 Task: Look for space in Monrovia, United States from 6th September, 2023 to 15th September, 2023 for 6 adults in price range Rs.8000 to Rs.12000. Place can be entire place or private room with 6 bedrooms having 6 beds and 6 bathrooms. Property type can be house, flat, guest house. Amenities needed are: wifi, TV, free parkinig on premises, gym, breakfast. Booking option can be shelf check-in. Required host language is English.
Action: Mouse moved to (401, 110)
Screenshot: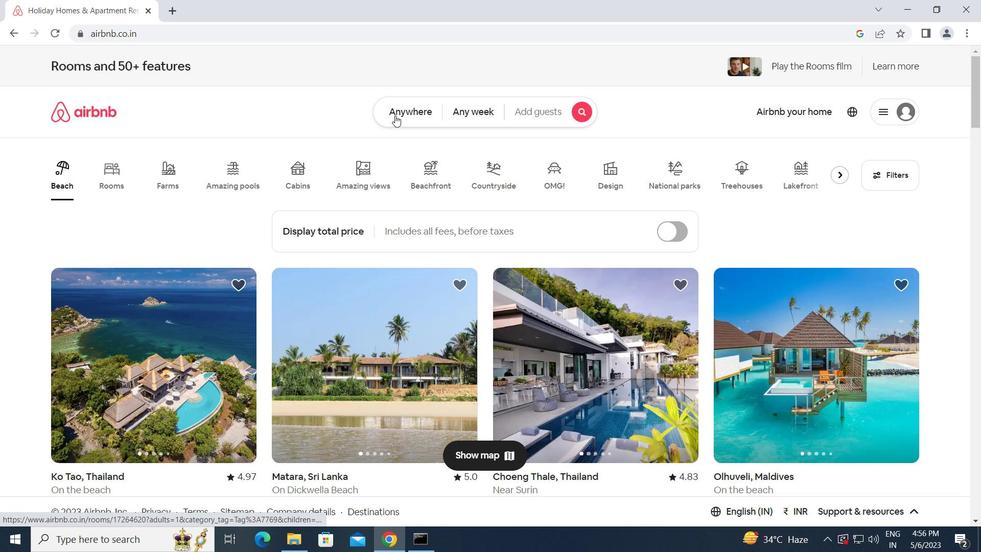 
Action: Mouse pressed left at (401, 110)
Screenshot: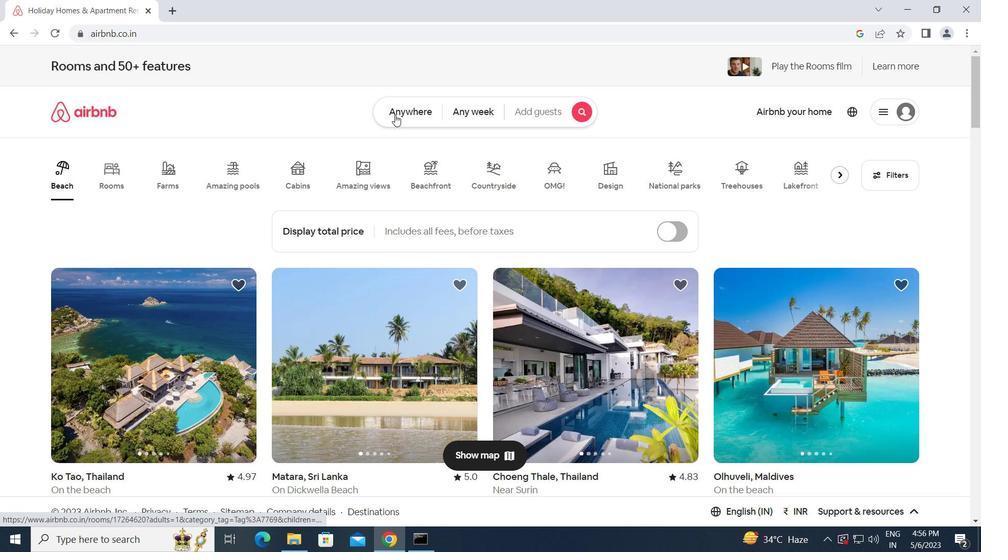 
Action: Mouse moved to (300, 158)
Screenshot: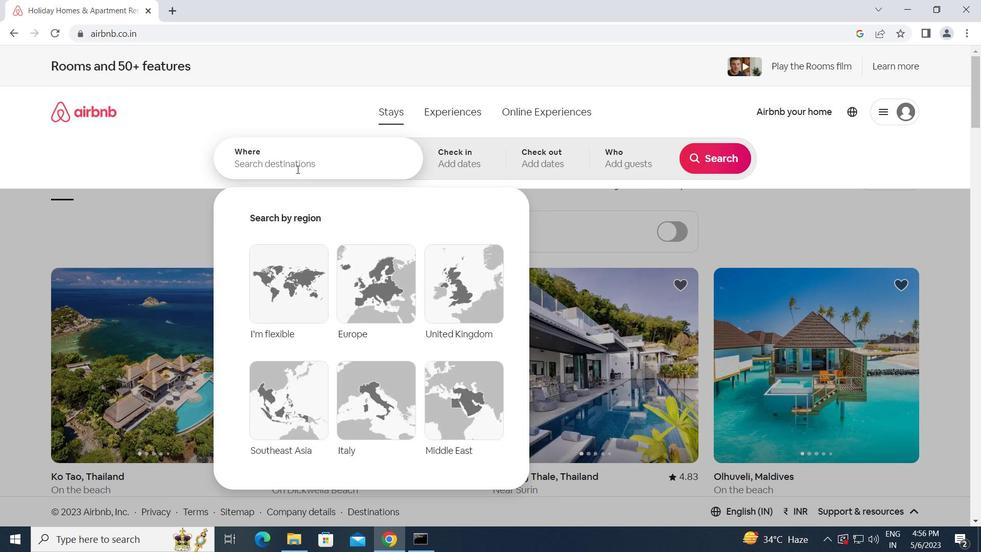 
Action: Mouse pressed left at (300, 158)
Screenshot: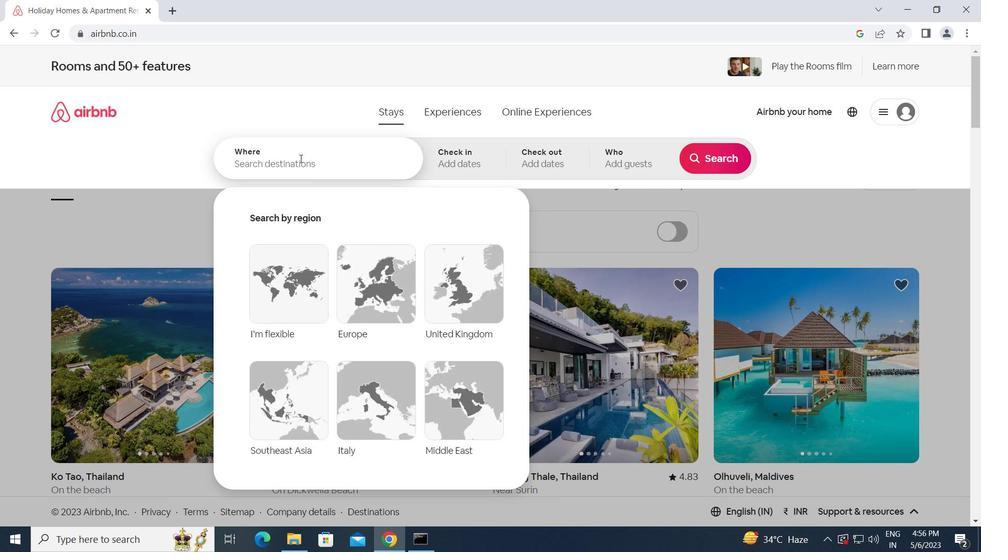 
Action: Key pressed m<Key.caps_lock>onrovia,<Key.space><Key.caps_lock>u<Key.caps_lock>nited
Screenshot: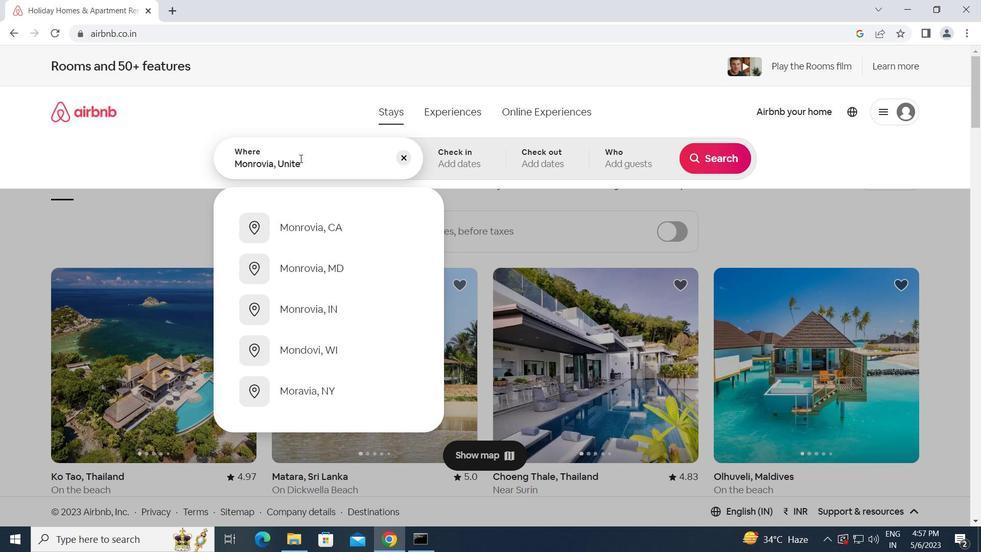 
Action: Mouse moved to (456, 98)
Screenshot: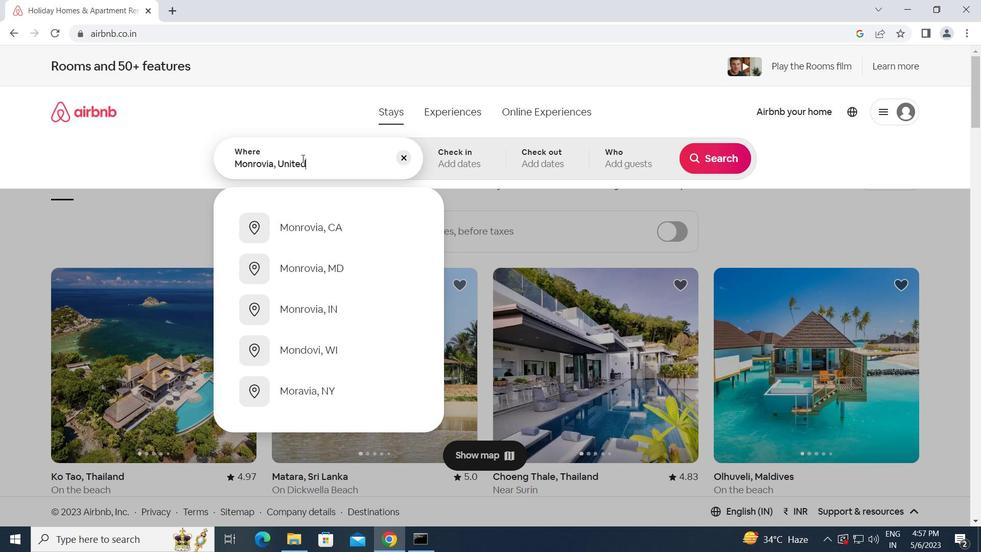 
Action: Key pressed <Key.space><Key.caps_lock>s<Key.caps_lock>tates<Key.enter>
Screenshot: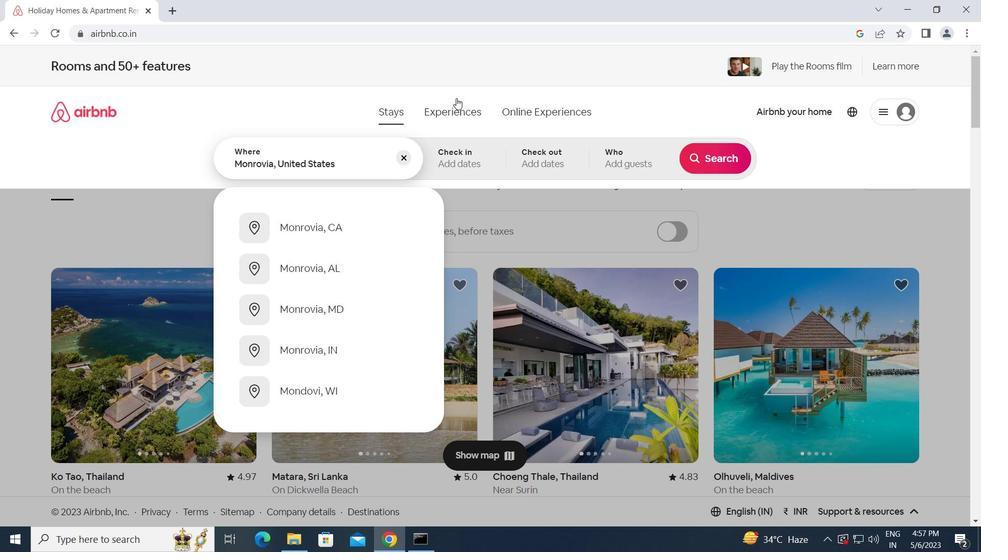 
Action: Mouse moved to (704, 256)
Screenshot: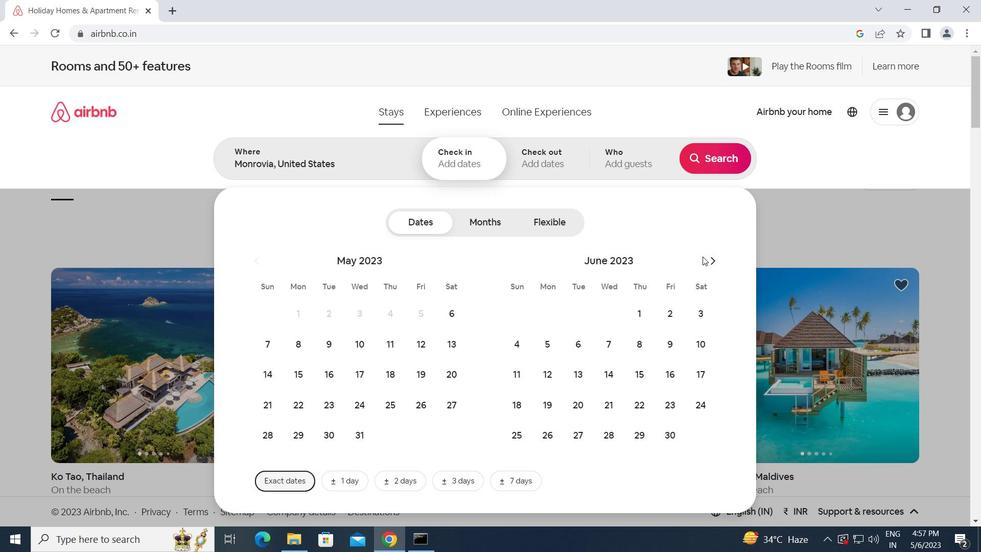 
Action: Mouse pressed left at (704, 256)
Screenshot: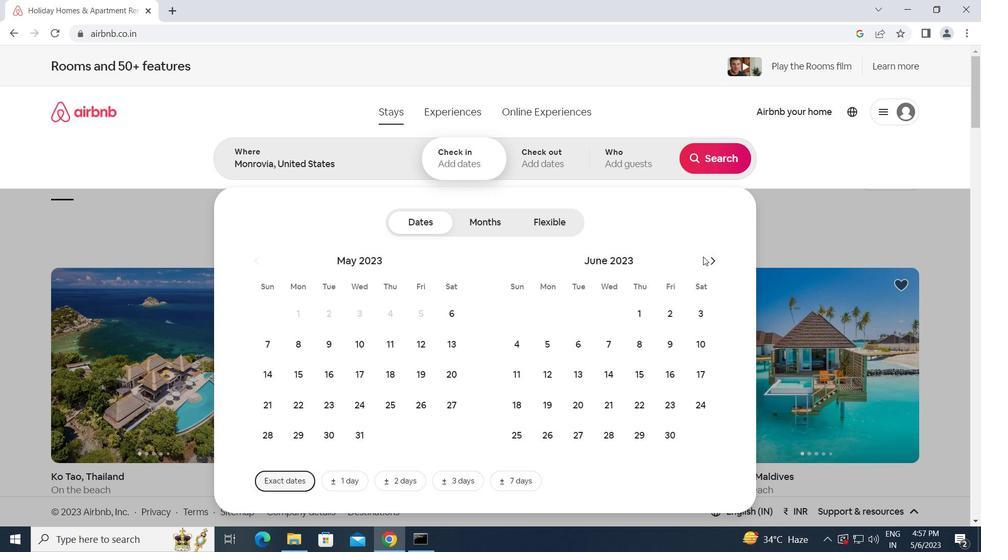 
Action: Mouse pressed left at (704, 256)
Screenshot: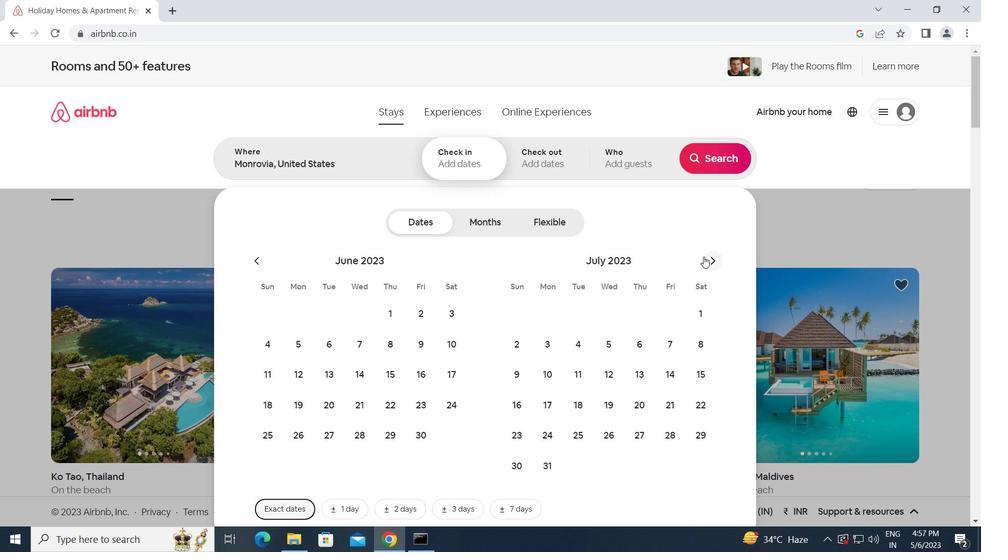 
Action: Mouse pressed left at (704, 256)
Screenshot: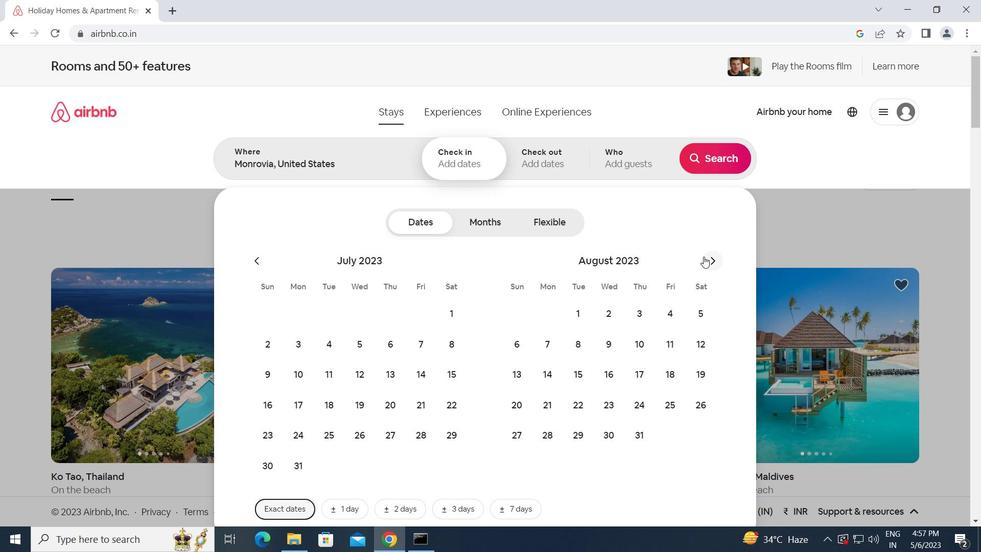 
Action: Mouse moved to (611, 342)
Screenshot: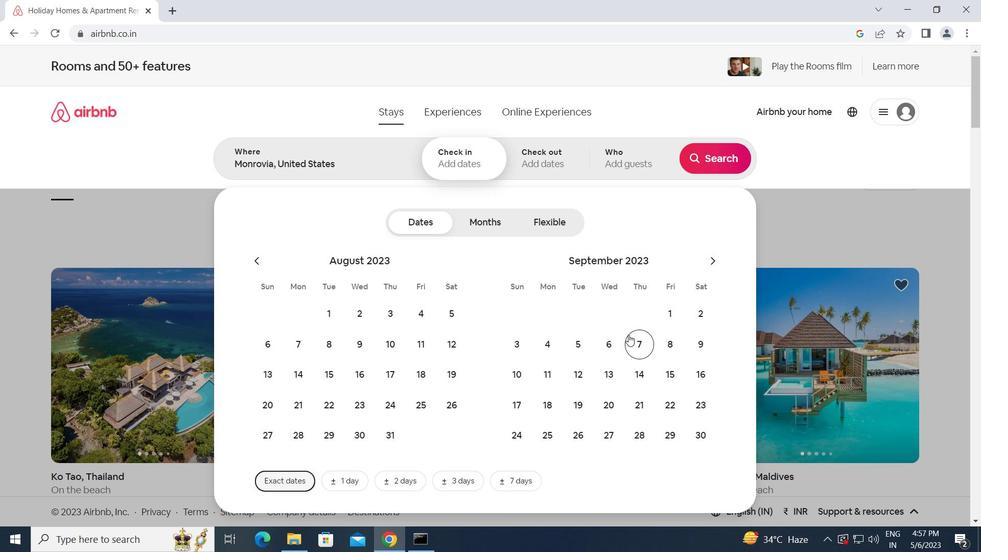 
Action: Mouse pressed left at (611, 342)
Screenshot: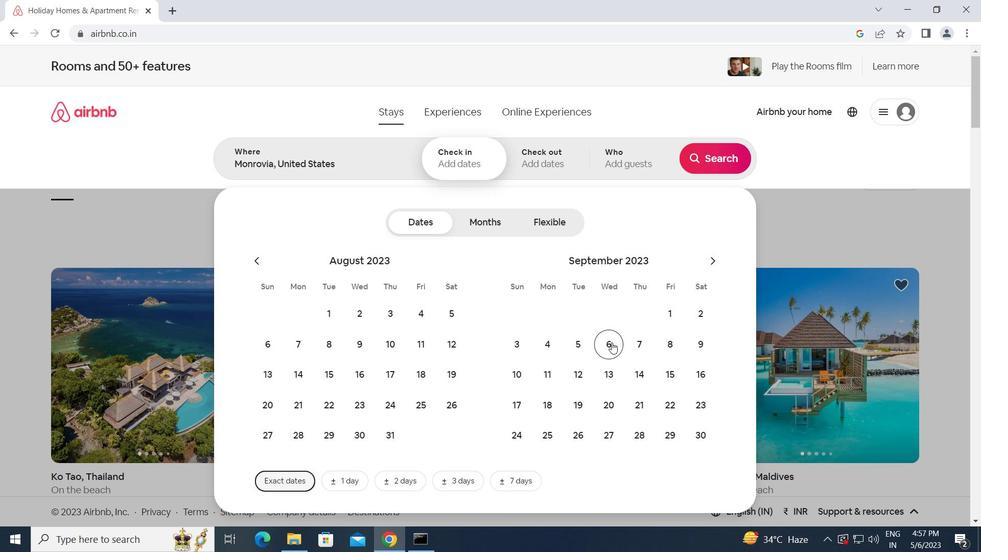 
Action: Mouse moved to (676, 374)
Screenshot: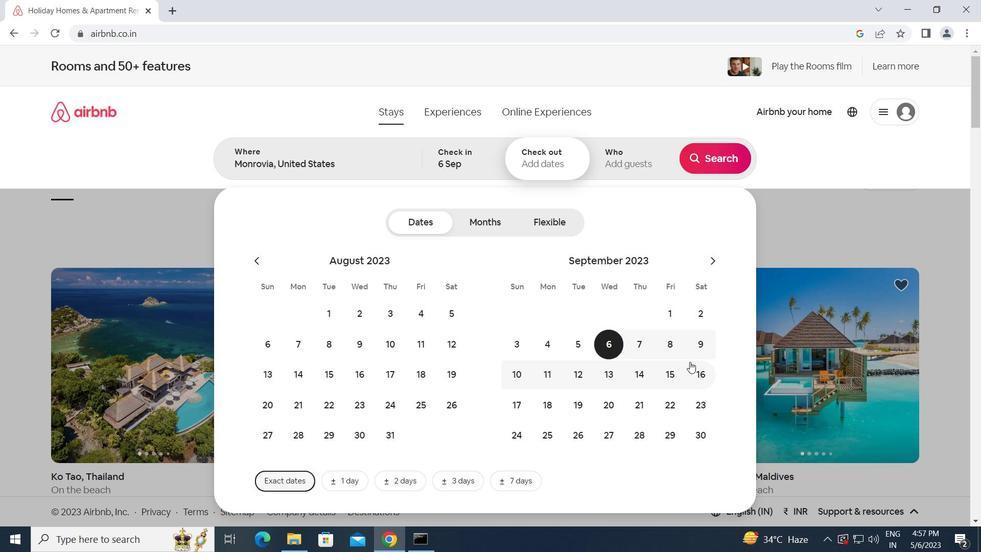 
Action: Mouse pressed left at (676, 374)
Screenshot: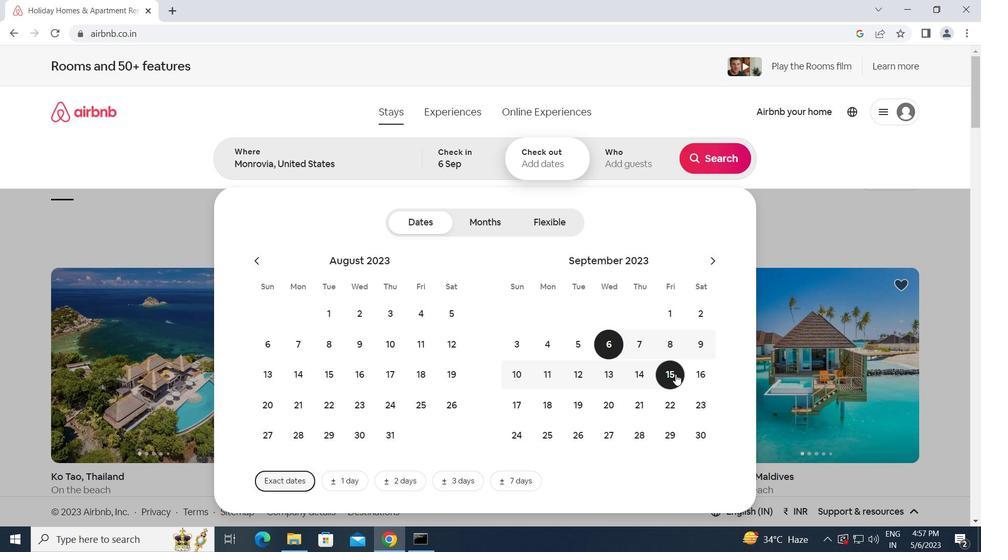 
Action: Mouse moved to (626, 153)
Screenshot: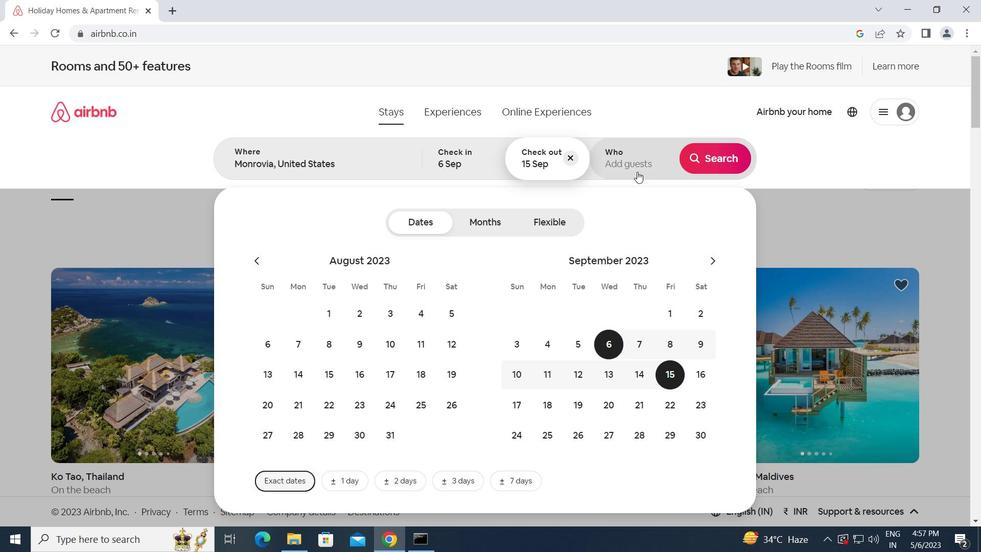 
Action: Mouse pressed left at (626, 153)
Screenshot: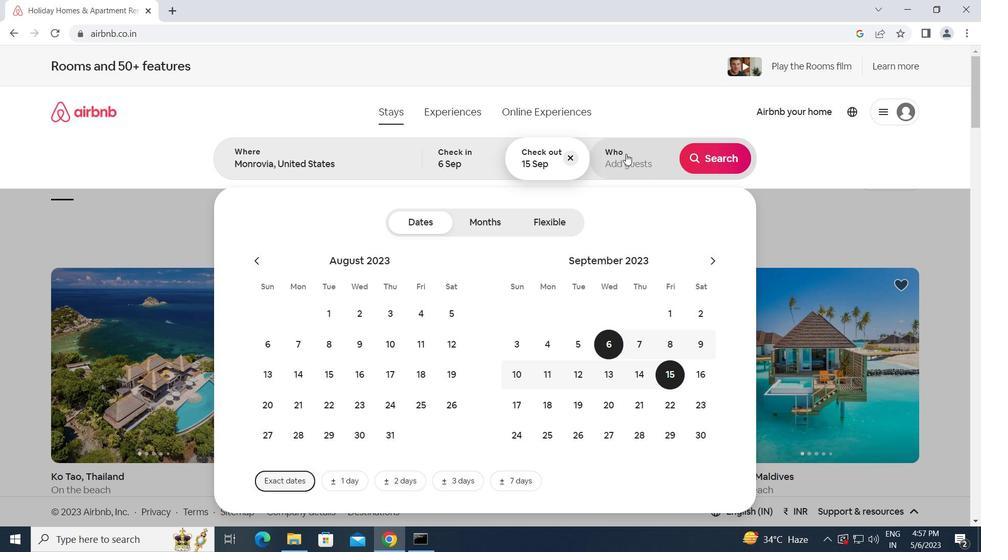 
Action: Mouse moved to (722, 223)
Screenshot: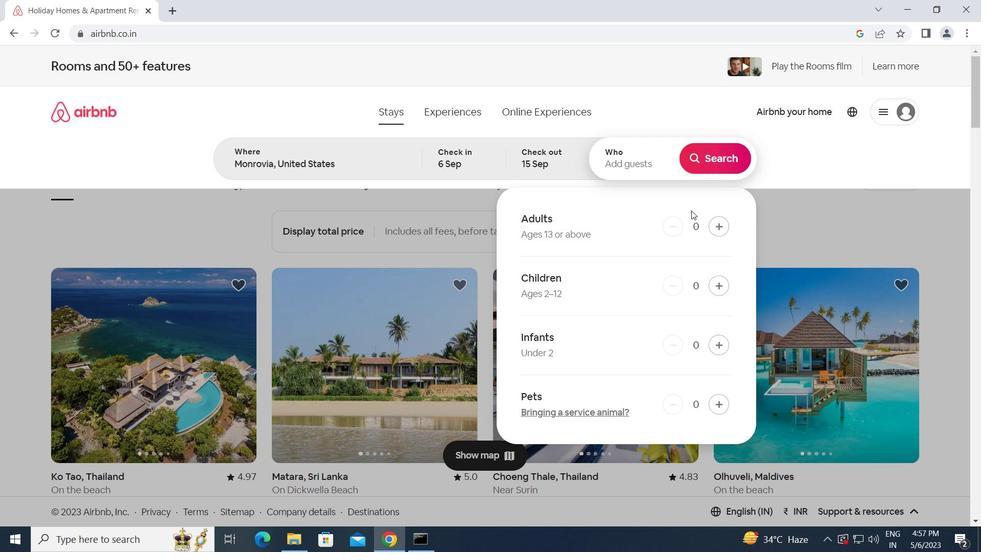 
Action: Mouse pressed left at (722, 223)
Screenshot: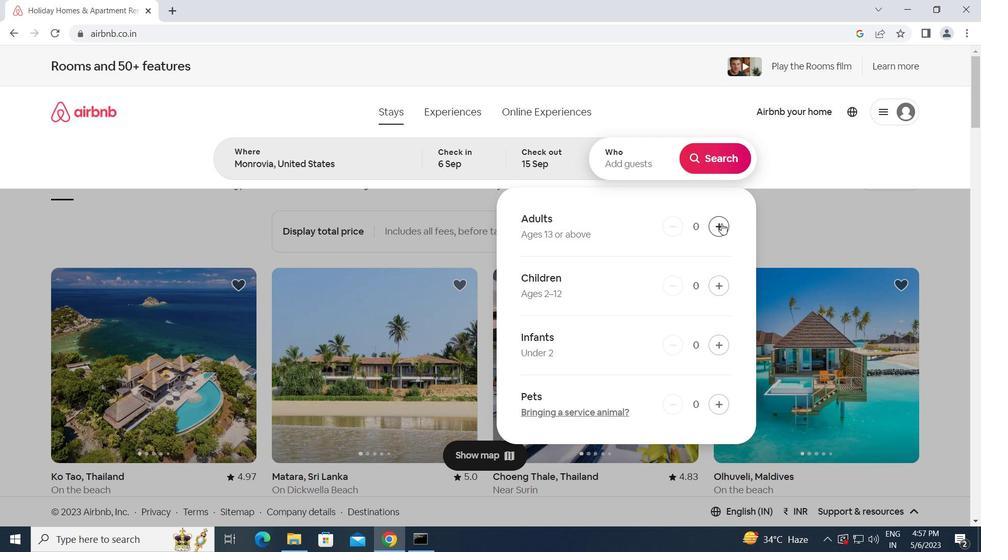 
Action: Mouse pressed left at (722, 223)
Screenshot: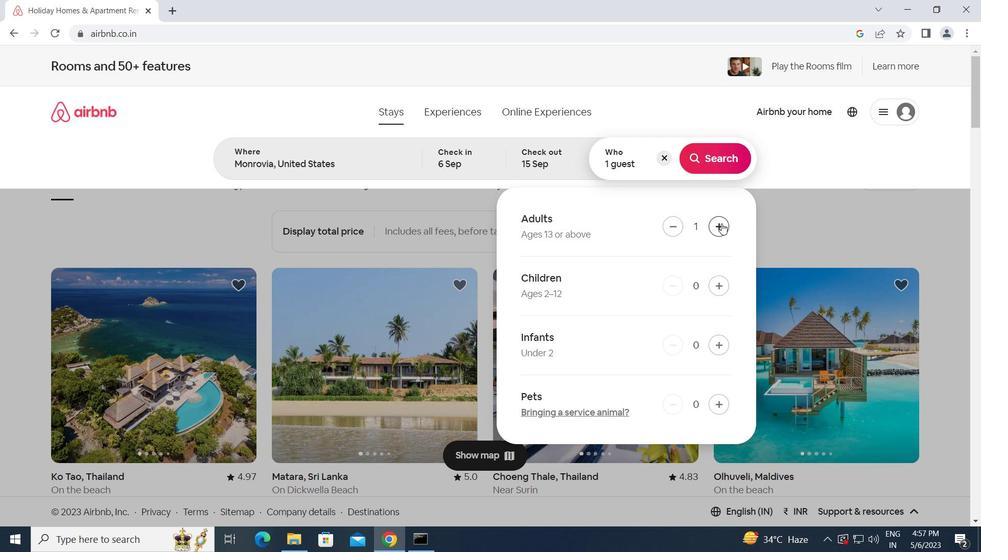 
Action: Mouse pressed left at (722, 223)
Screenshot: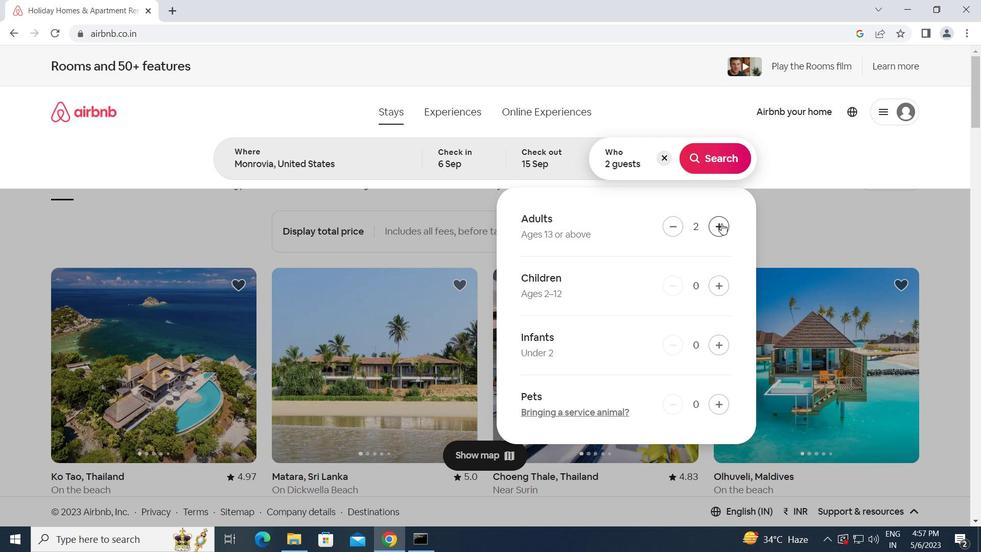 
Action: Mouse pressed left at (722, 223)
Screenshot: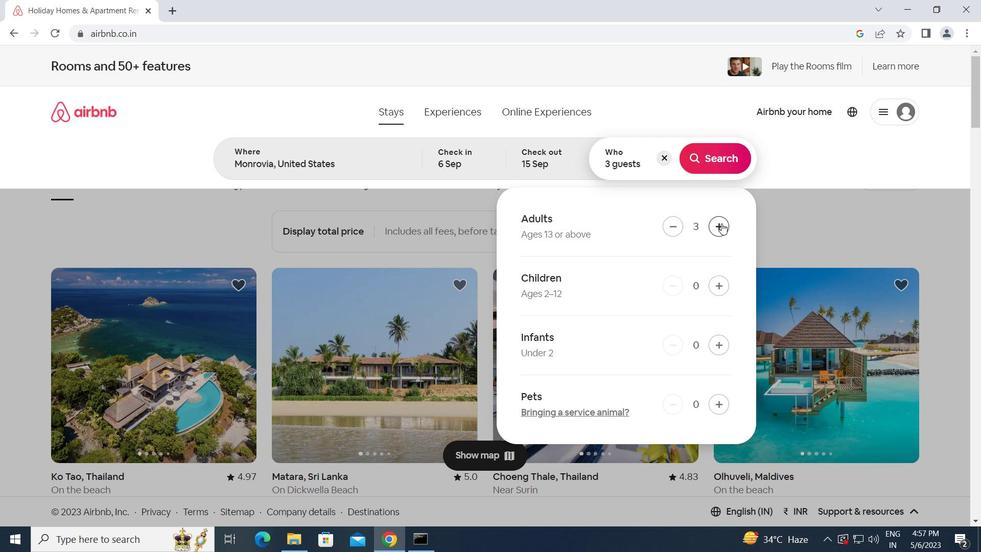 
Action: Mouse pressed left at (722, 223)
Screenshot: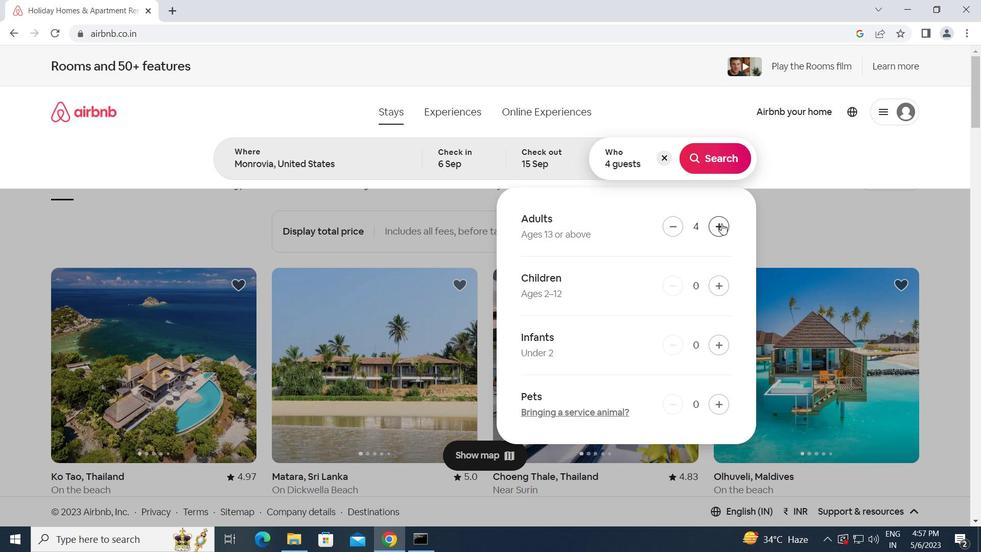 
Action: Mouse pressed left at (722, 223)
Screenshot: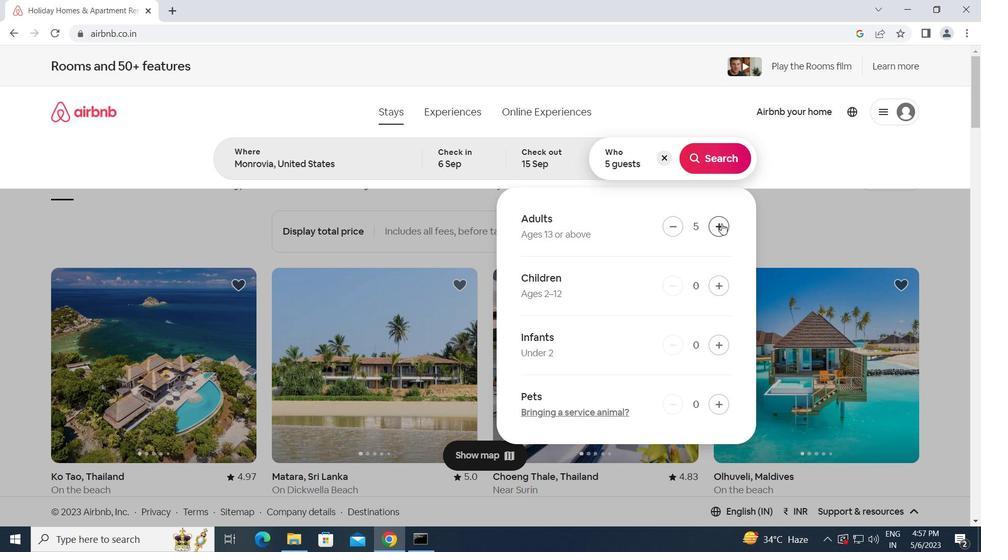 
Action: Mouse moved to (711, 154)
Screenshot: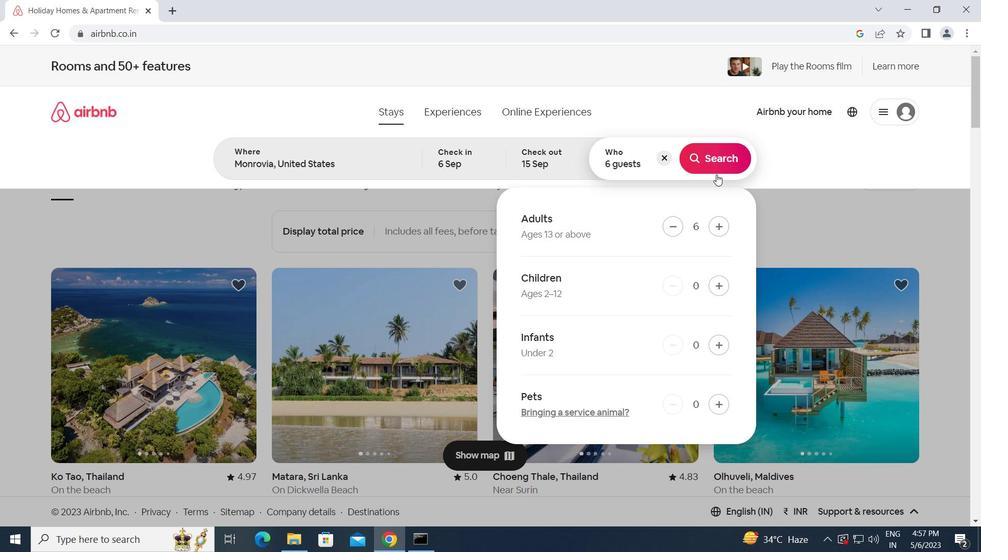 
Action: Mouse pressed left at (711, 154)
Screenshot: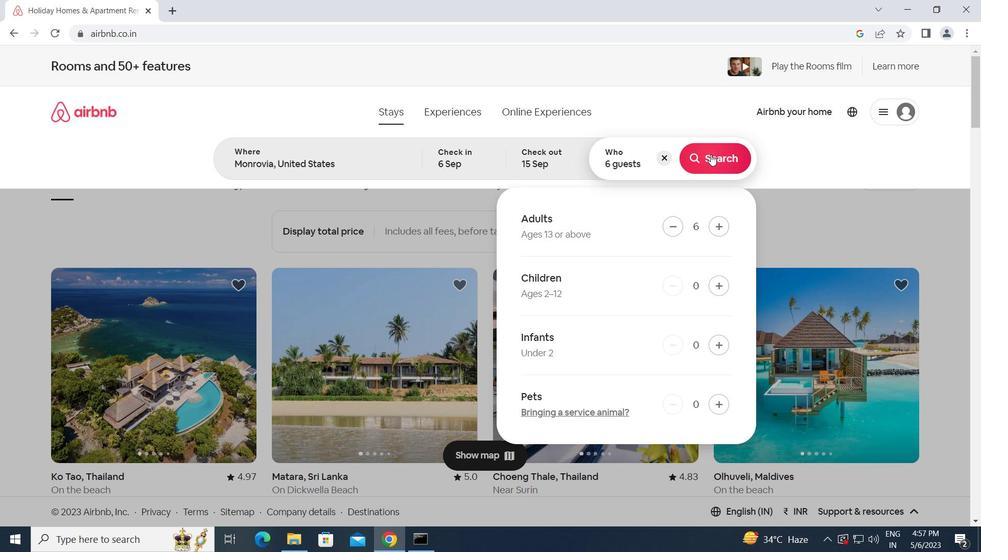 
Action: Mouse moved to (930, 116)
Screenshot: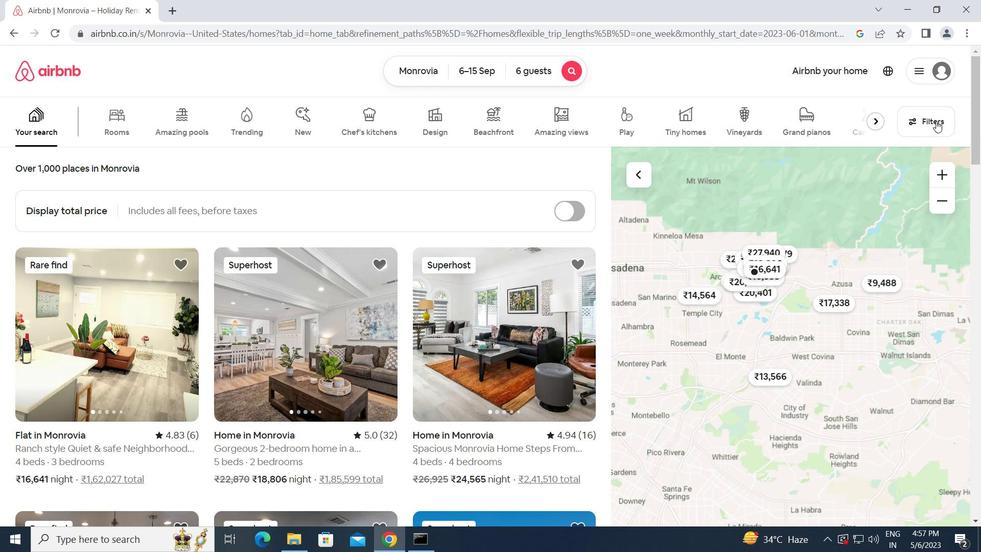 
Action: Mouse pressed left at (930, 116)
Screenshot: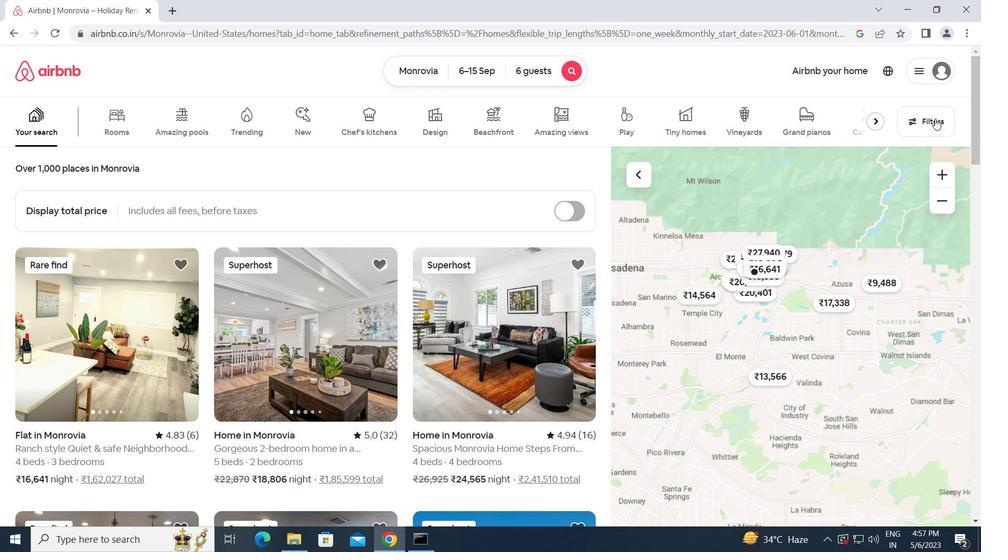 
Action: Mouse moved to (268, 381)
Screenshot: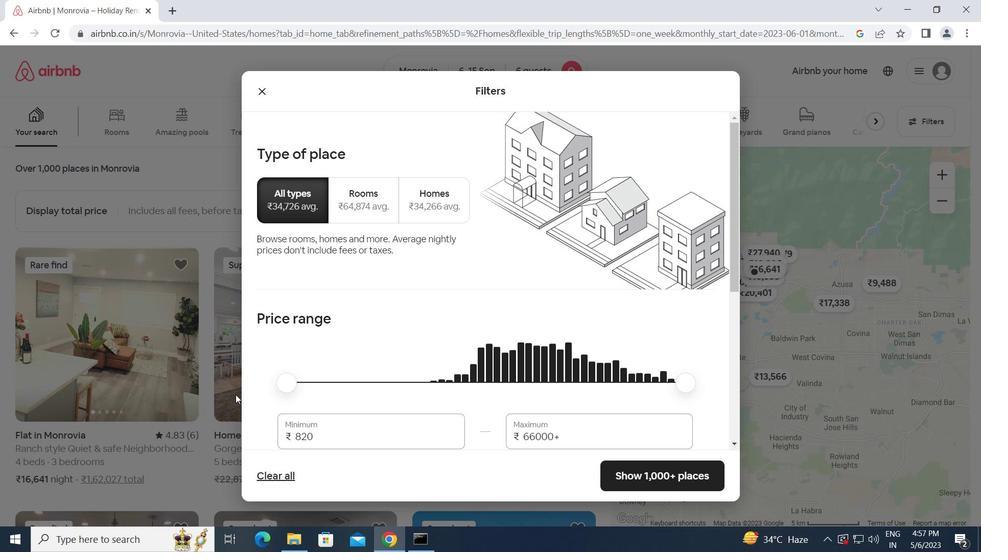 
Action: Mouse scrolled (268, 380) with delta (0, 0)
Screenshot: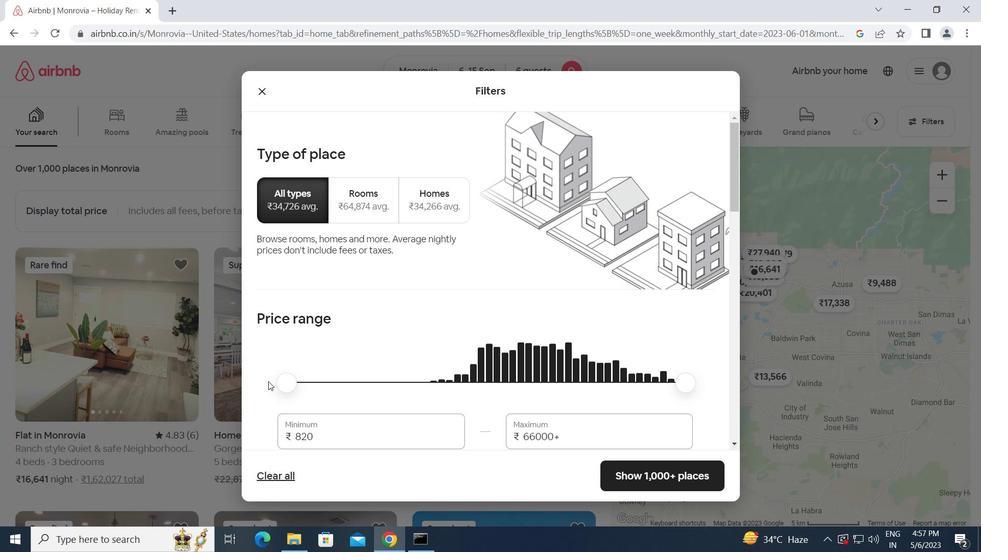 
Action: Mouse moved to (325, 375)
Screenshot: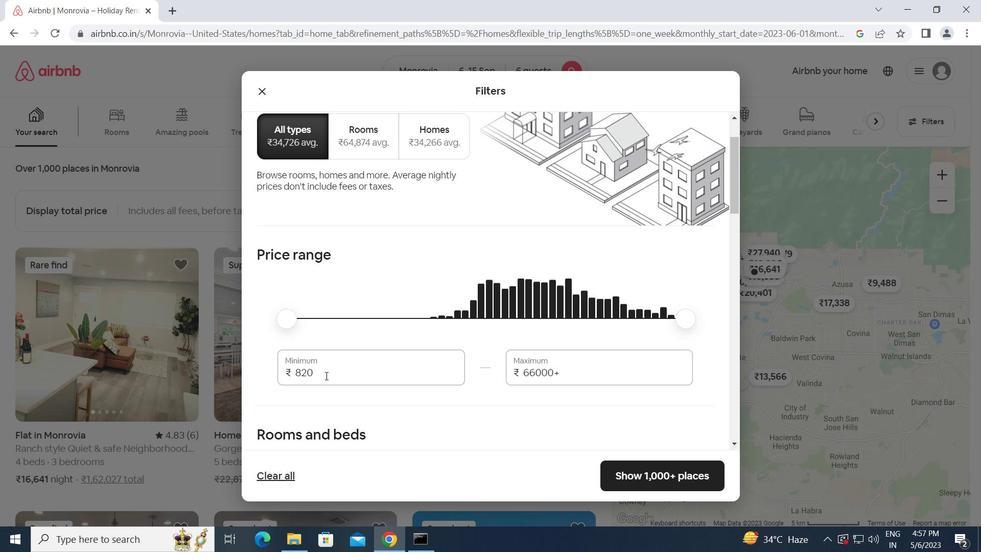 
Action: Mouse pressed left at (325, 375)
Screenshot: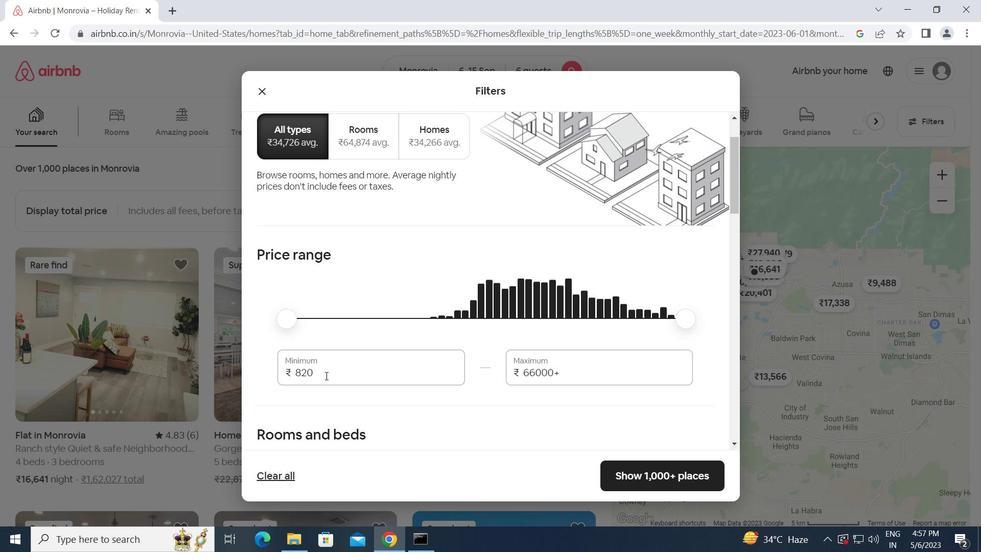 
Action: Mouse moved to (288, 377)
Screenshot: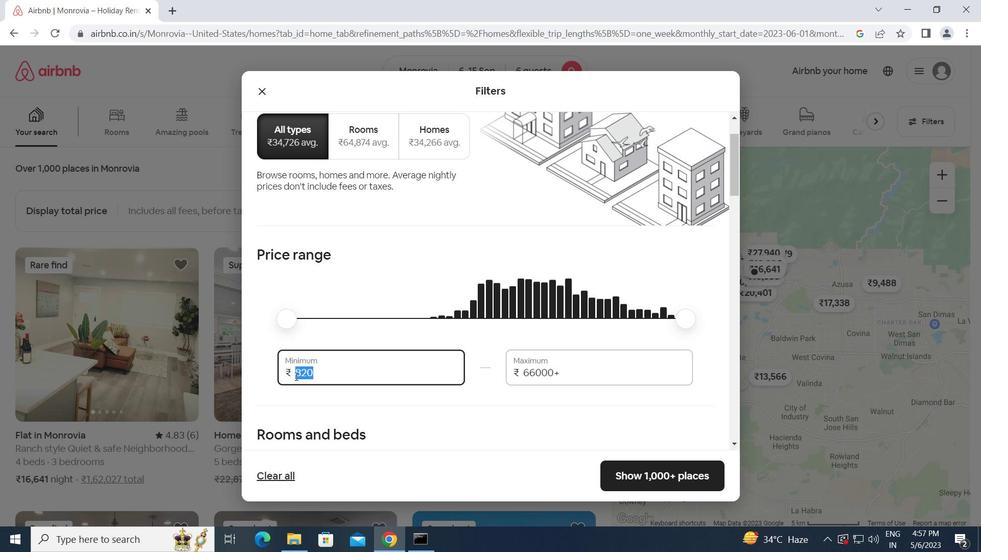 
Action: Key pressed 80
Screenshot: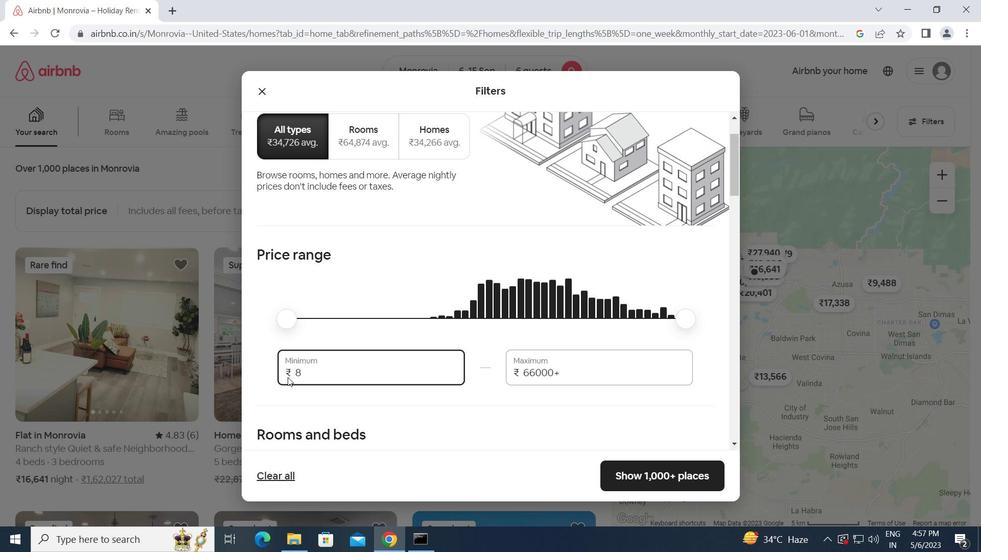 
Action: Mouse moved to (279, 406)
Screenshot: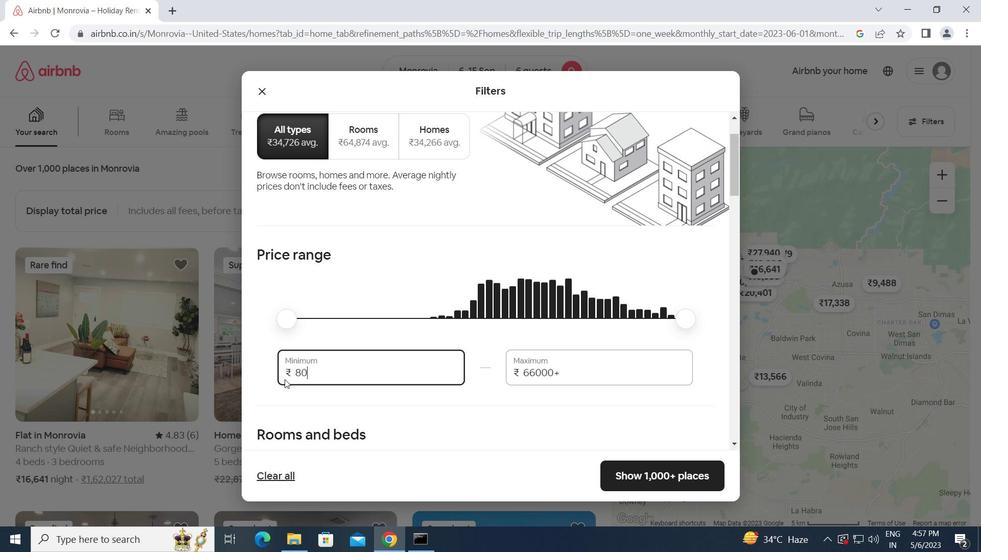 
Action: Key pressed 00<Key.tab>120
Screenshot: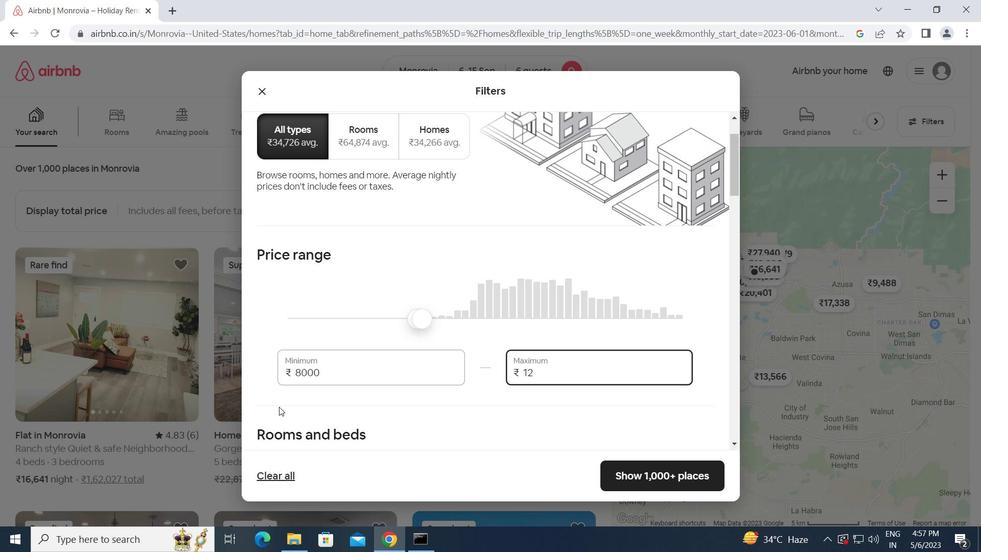 
Action: Mouse moved to (282, 407)
Screenshot: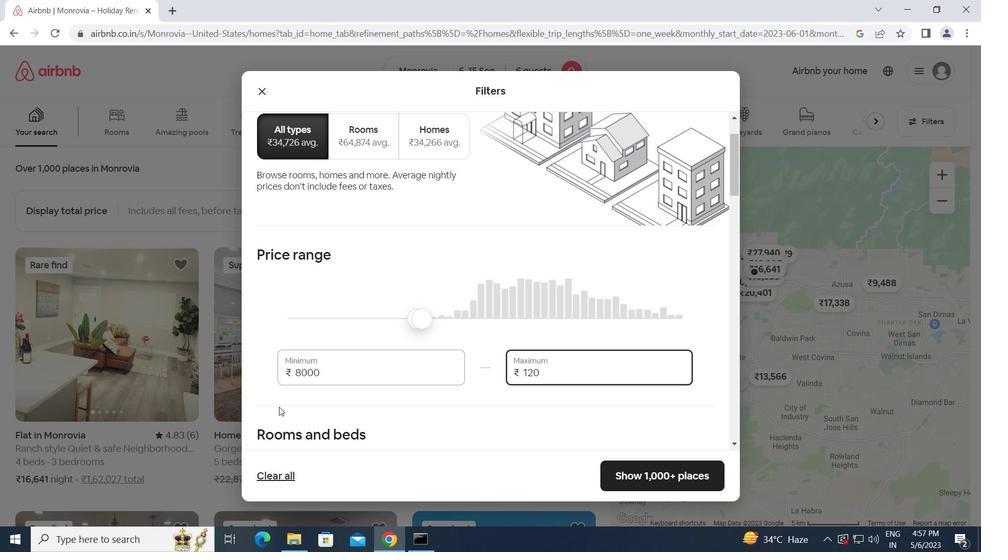 
Action: Key pressed 0
Screenshot: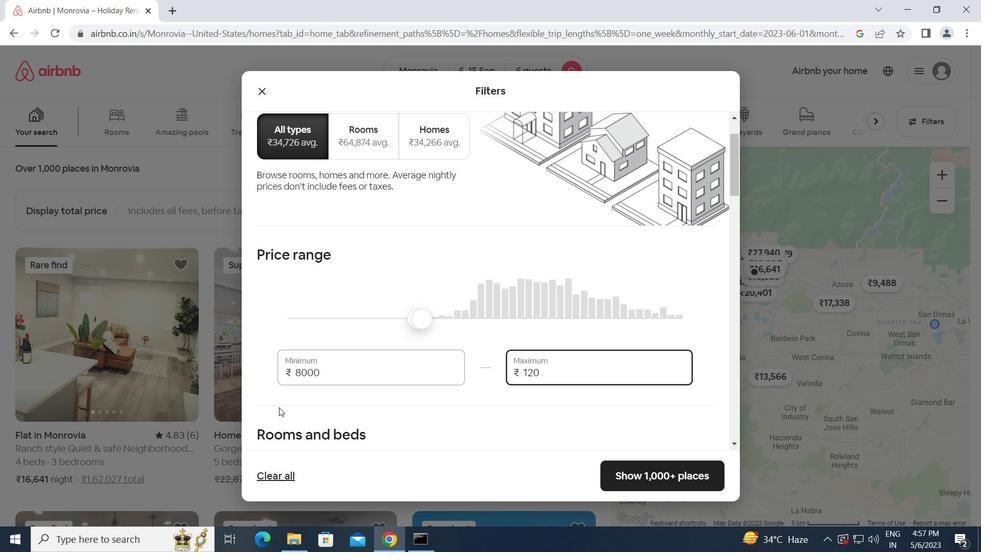 
Action: Mouse moved to (324, 411)
Screenshot: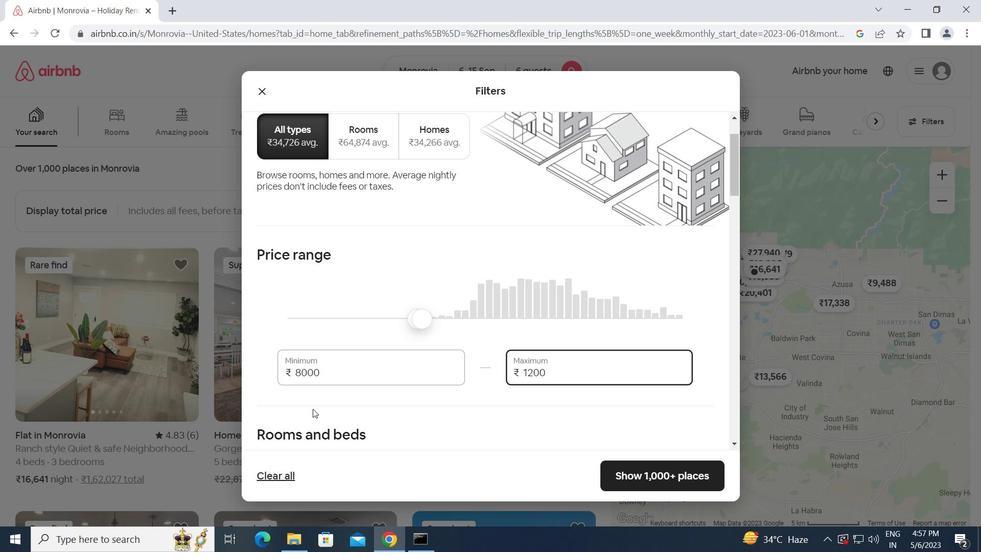 
Action: Key pressed 0
Screenshot: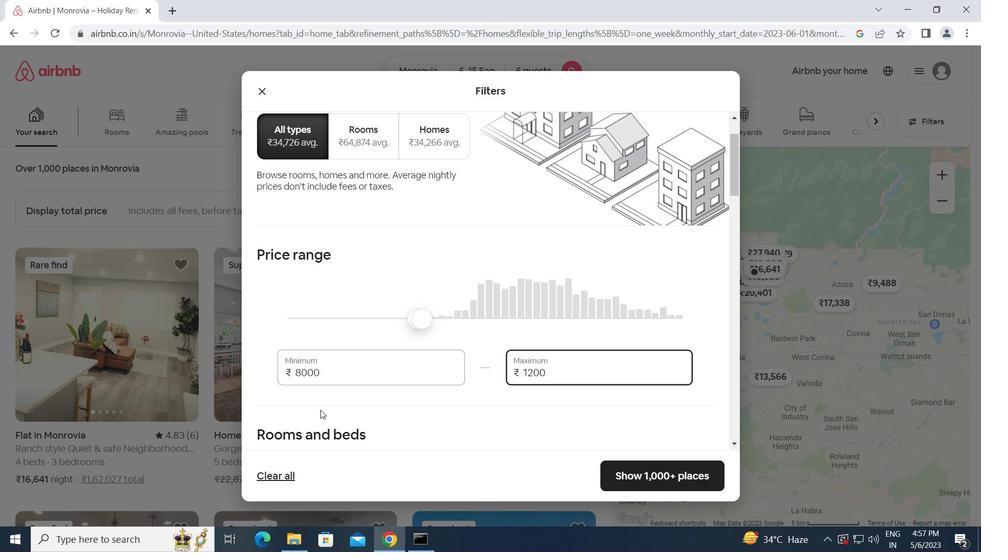 
Action: Mouse moved to (354, 410)
Screenshot: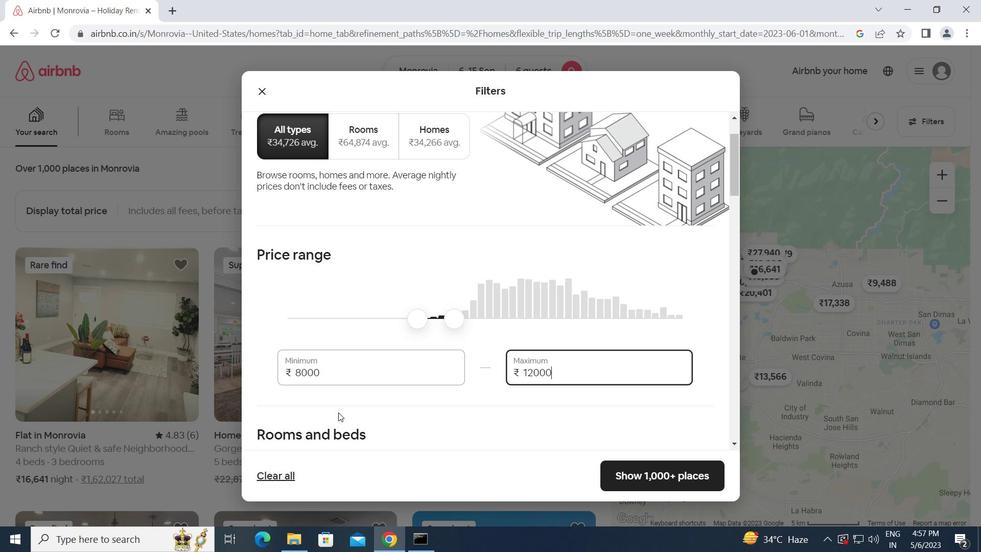 
Action: Mouse scrolled (354, 409) with delta (0, 0)
Screenshot: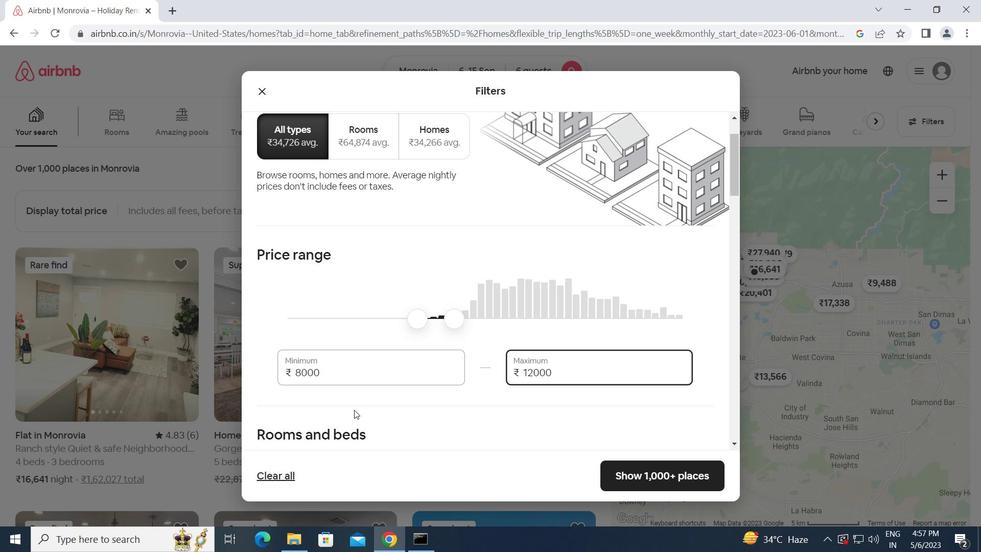 
Action: Mouse scrolled (354, 409) with delta (0, 0)
Screenshot: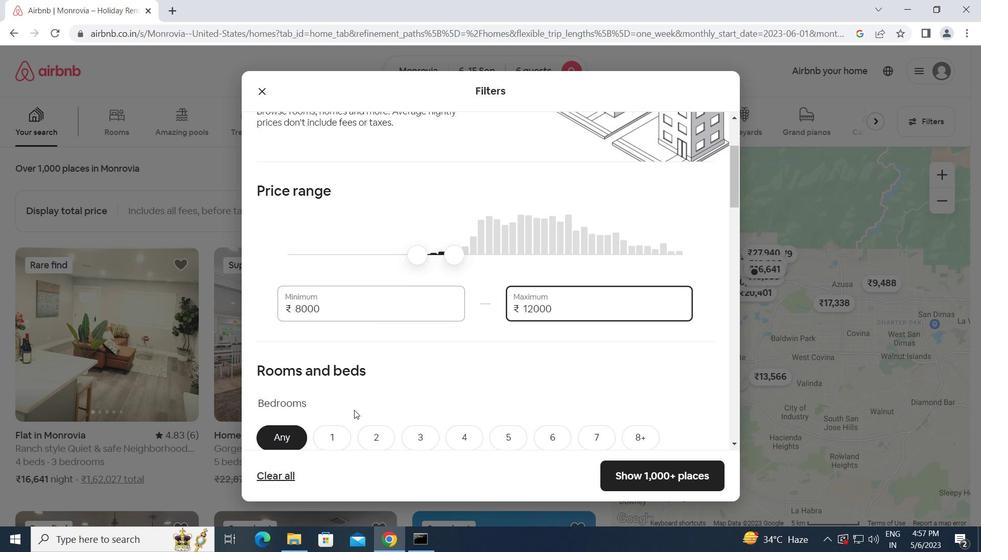 
Action: Mouse moved to (421, 400)
Screenshot: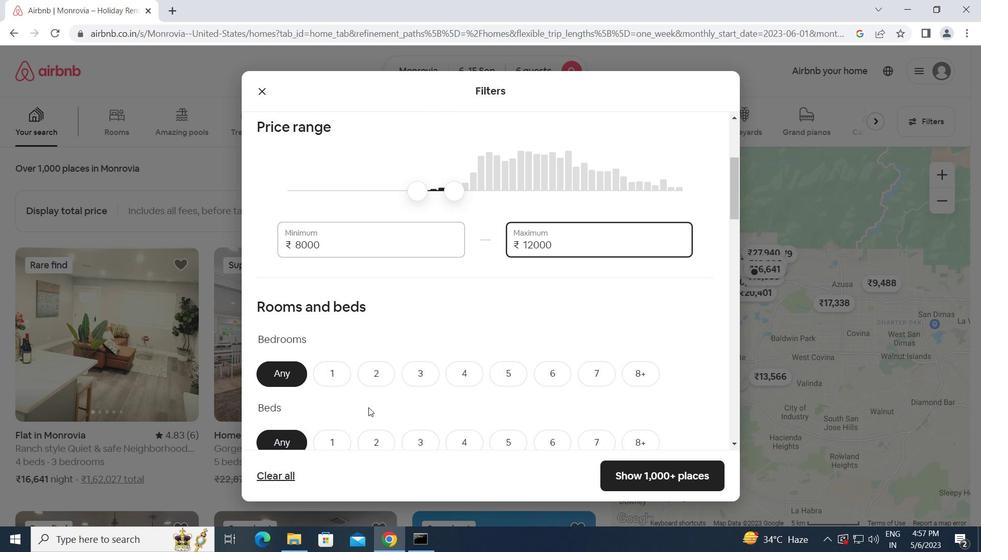 
Action: Mouse scrolled (421, 400) with delta (0, 0)
Screenshot: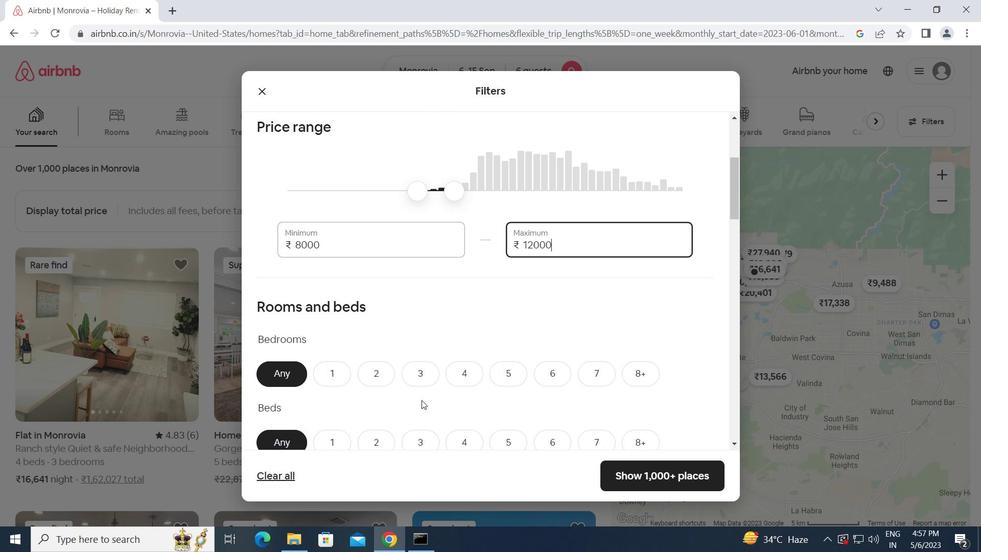 
Action: Mouse scrolled (421, 400) with delta (0, 0)
Screenshot: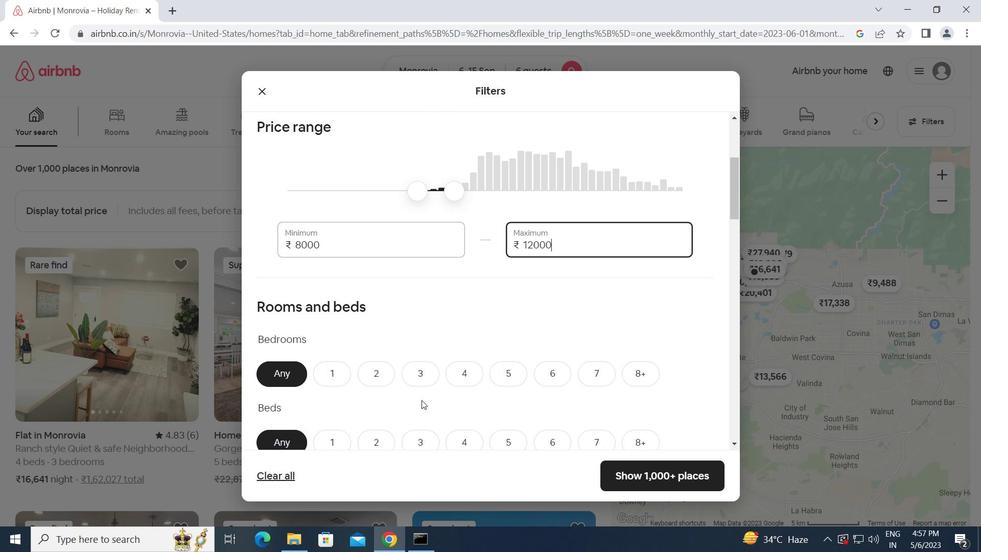 
Action: Mouse moved to (554, 245)
Screenshot: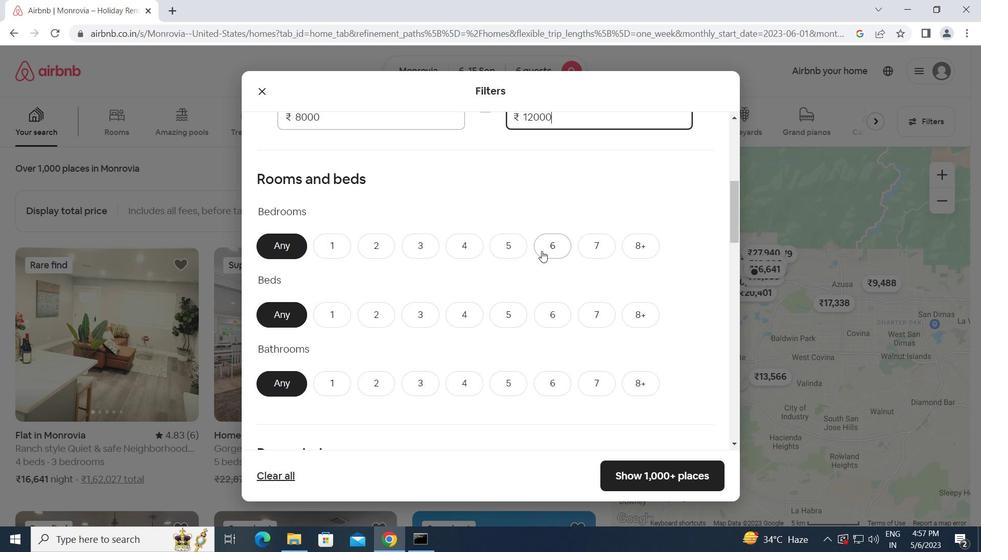 
Action: Mouse pressed left at (554, 245)
Screenshot: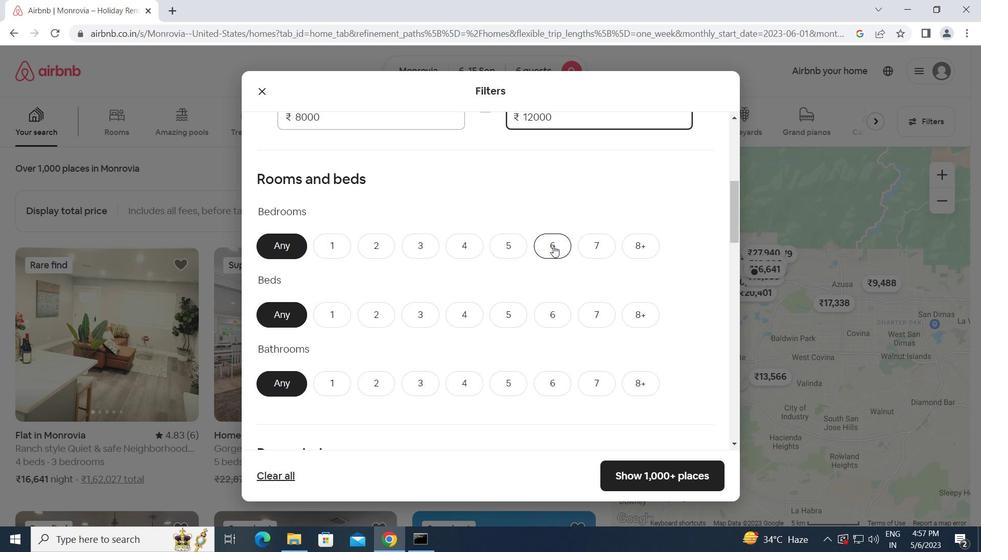 
Action: Mouse moved to (547, 313)
Screenshot: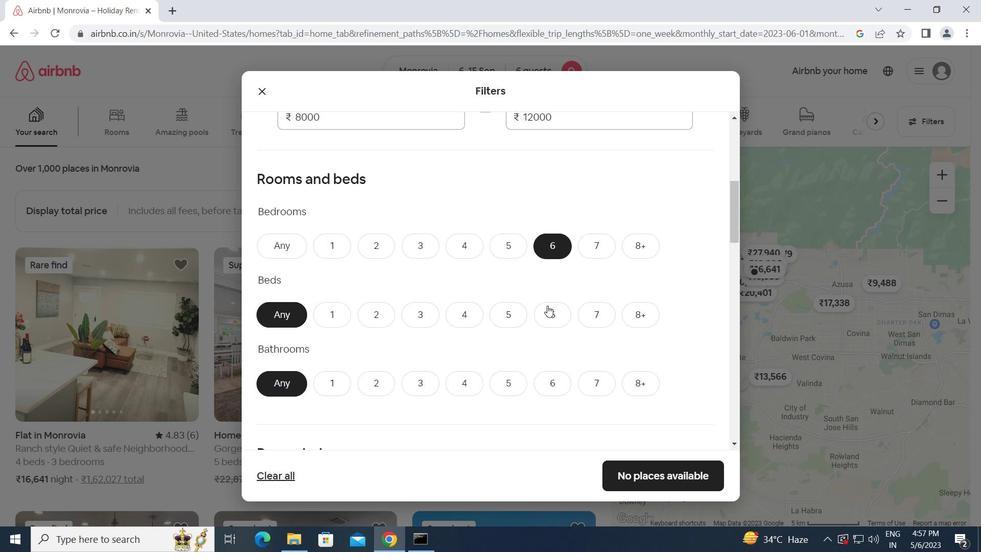 
Action: Mouse pressed left at (547, 313)
Screenshot: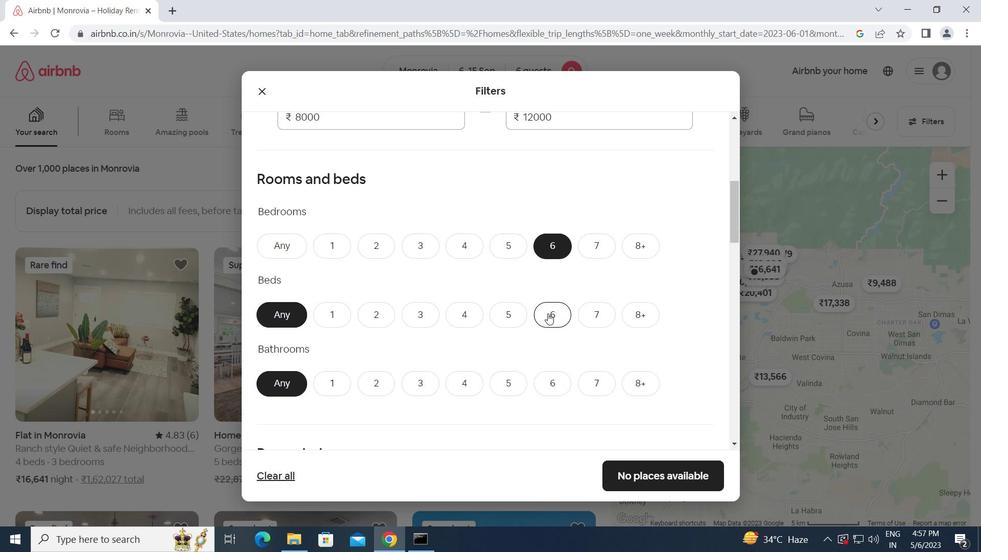 
Action: Mouse moved to (553, 379)
Screenshot: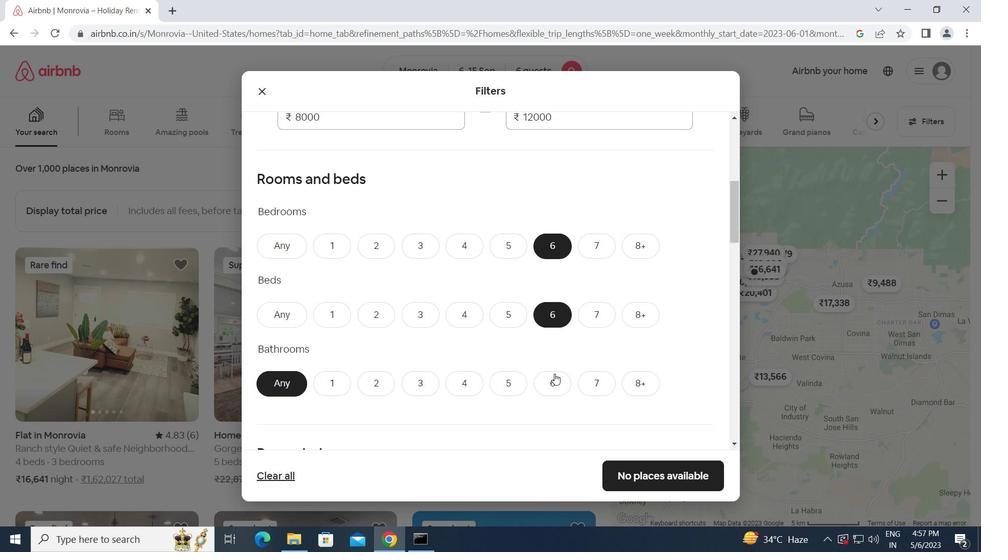 
Action: Mouse pressed left at (553, 379)
Screenshot: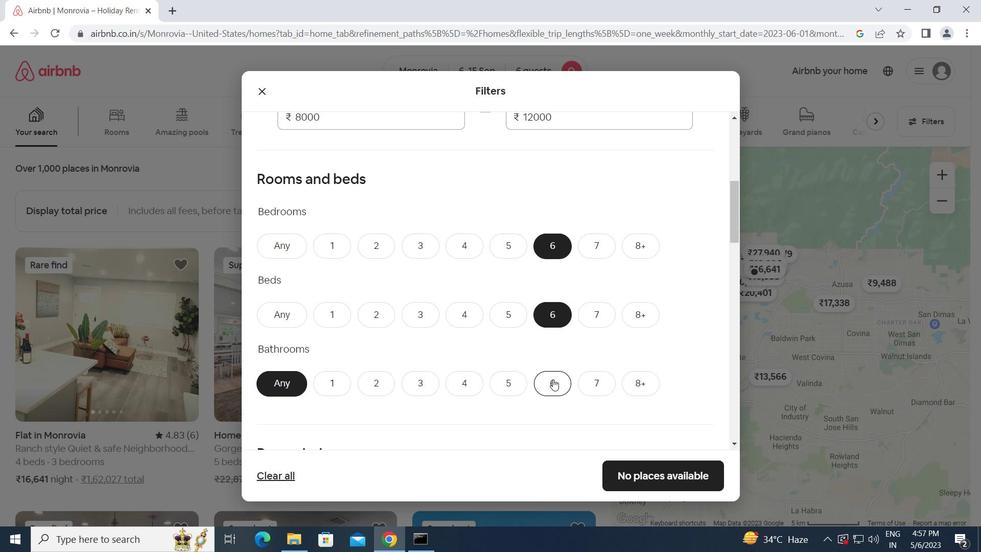 
Action: Mouse moved to (483, 389)
Screenshot: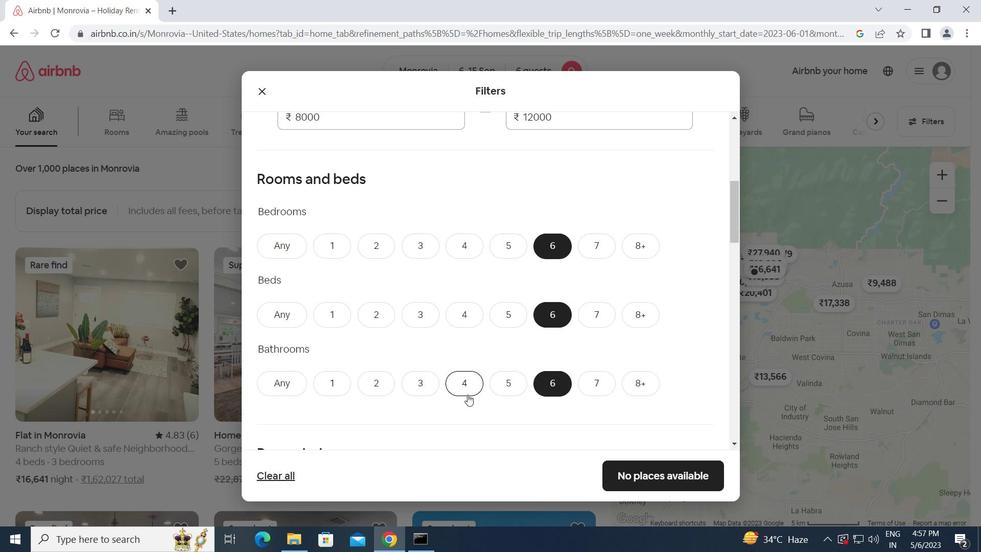 
Action: Mouse scrolled (483, 388) with delta (0, 0)
Screenshot: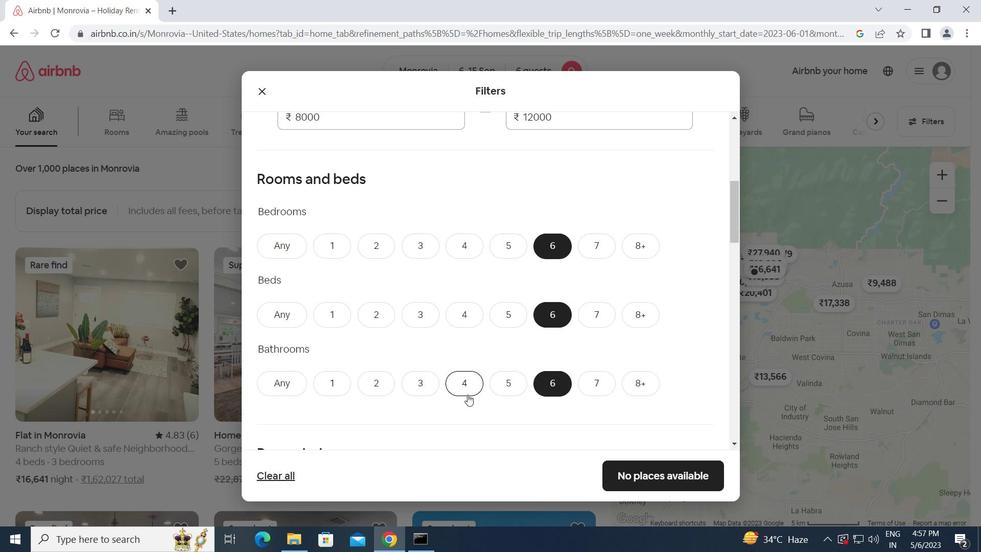 
Action: Mouse moved to (485, 388)
Screenshot: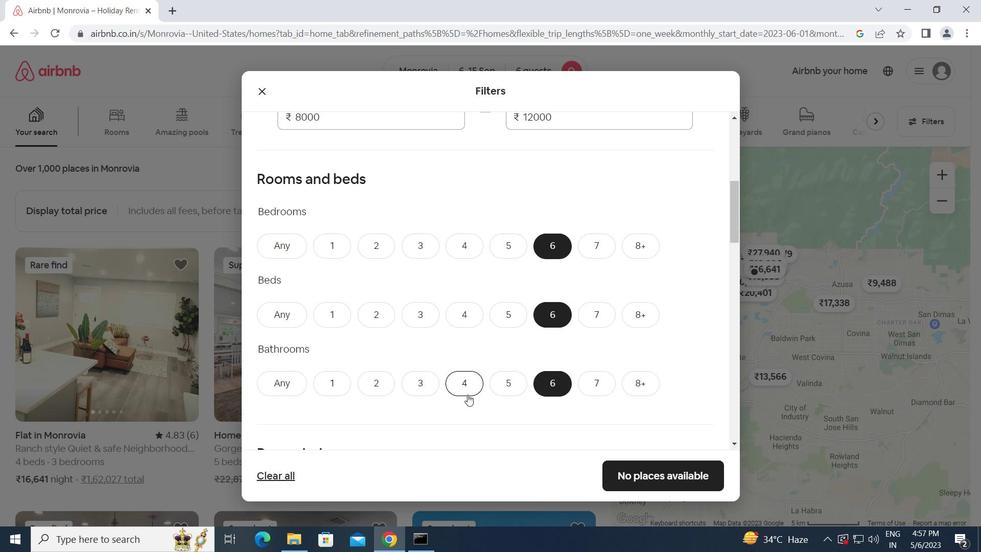 
Action: Mouse scrolled (485, 388) with delta (0, 0)
Screenshot: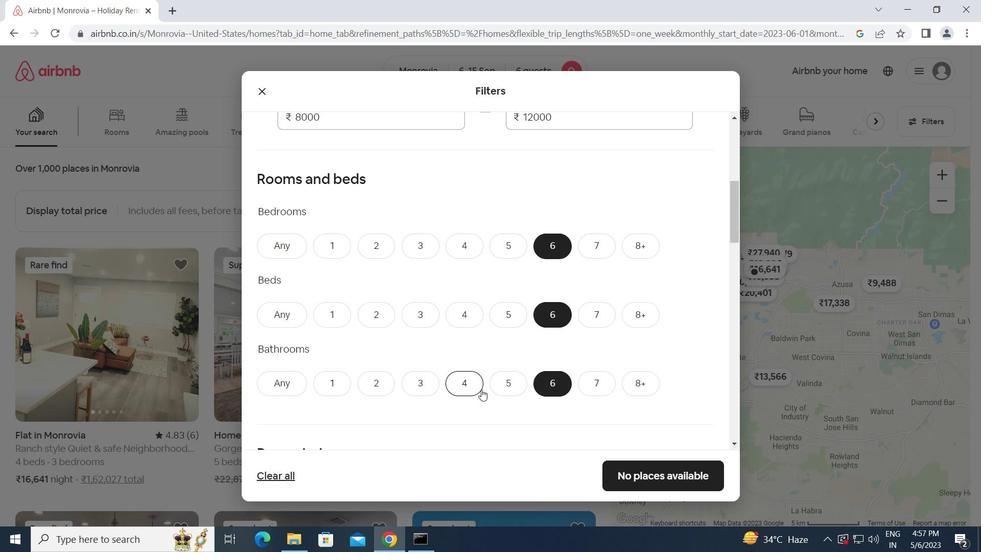 
Action: Mouse moved to (312, 390)
Screenshot: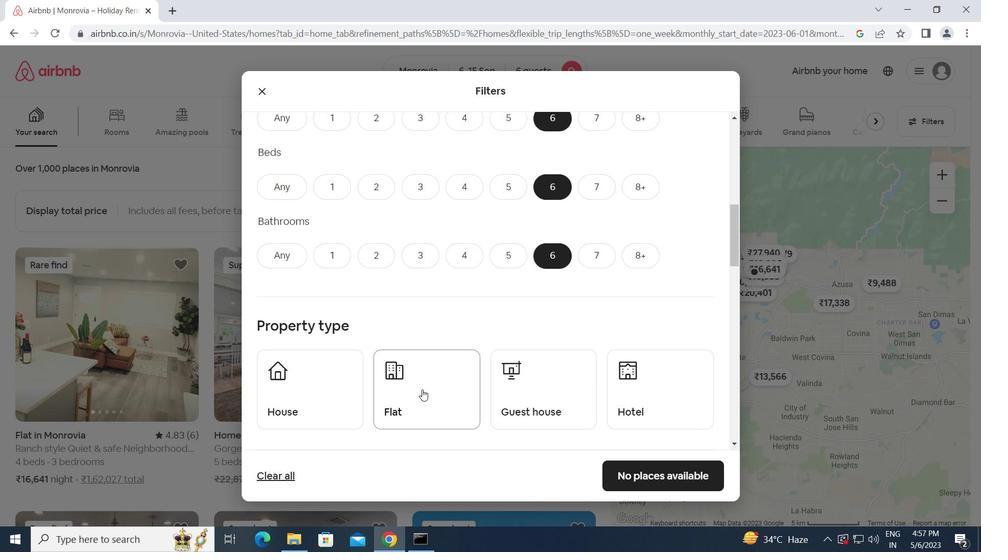 
Action: Mouse pressed left at (312, 390)
Screenshot: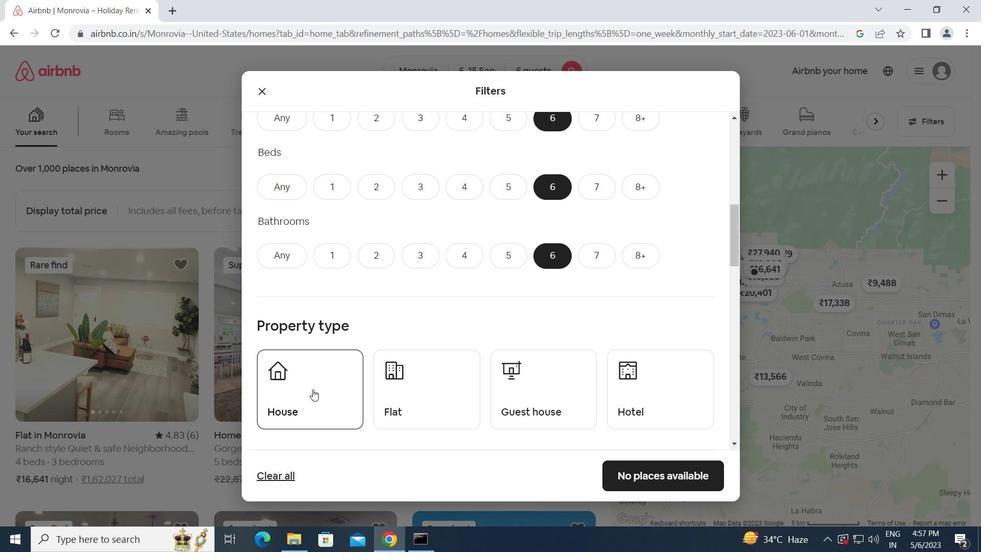 
Action: Mouse moved to (419, 397)
Screenshot: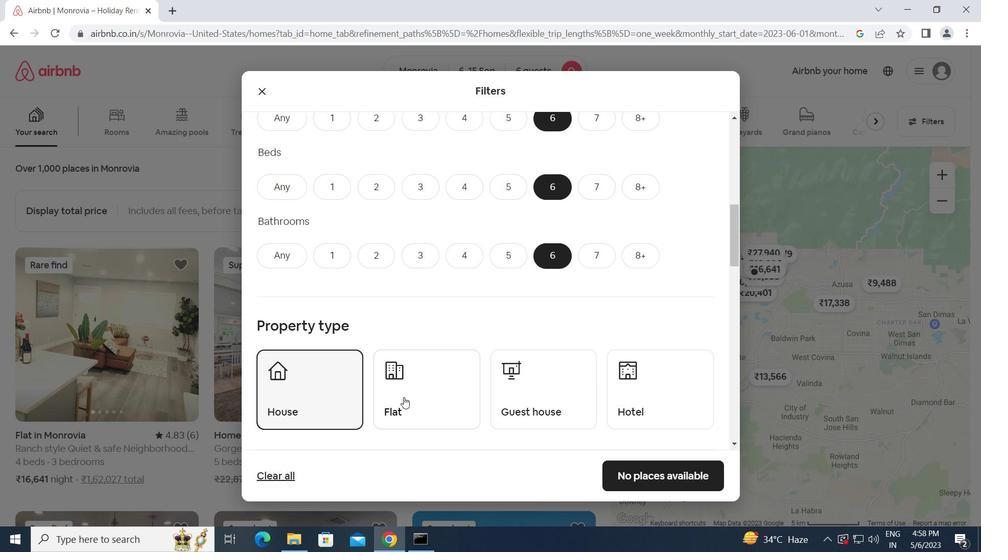 
Action: Mouse pressed left at (419, 397)
Screenshot: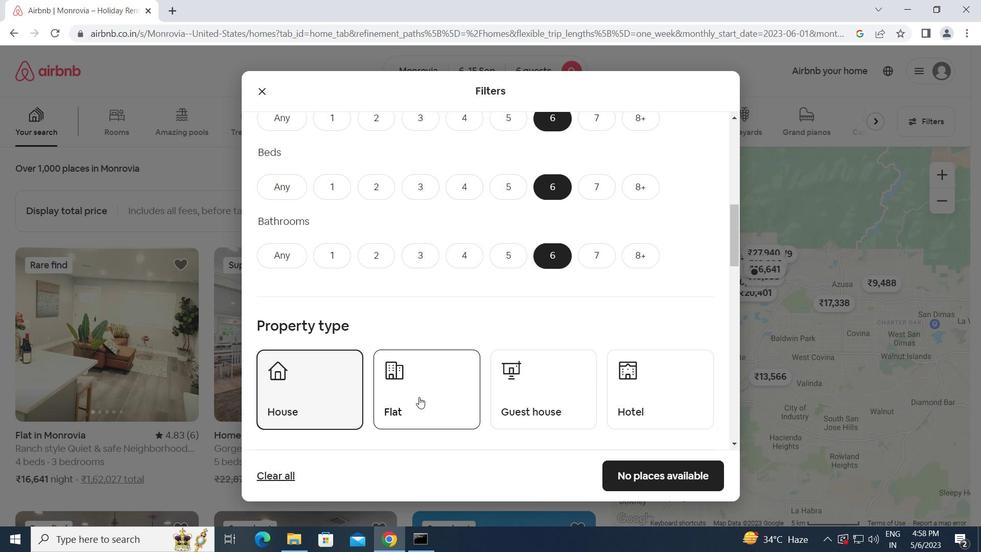 
Action: Mouse moved to (519, 393)
Screenshot: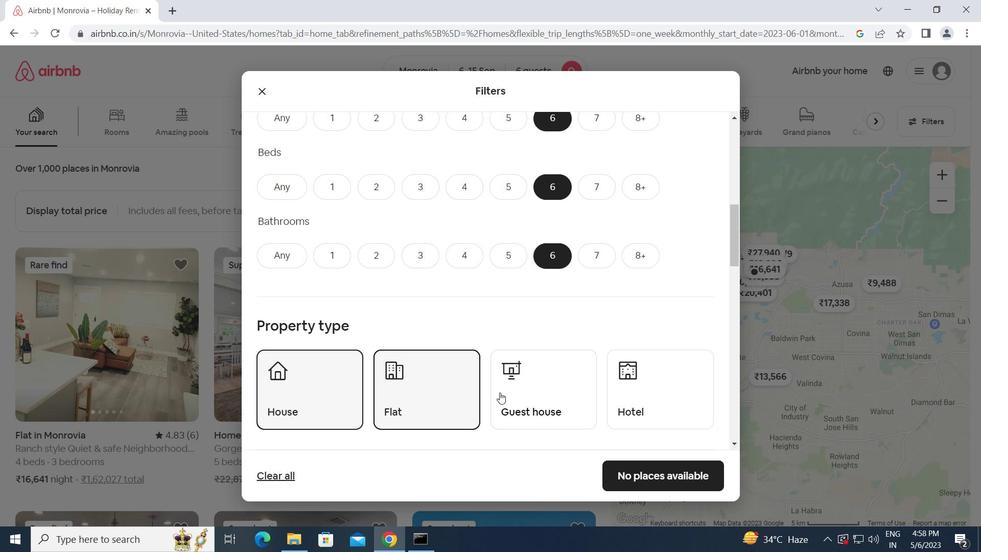 
Action: Mouse pressed left at (519, 393)
Screenshot: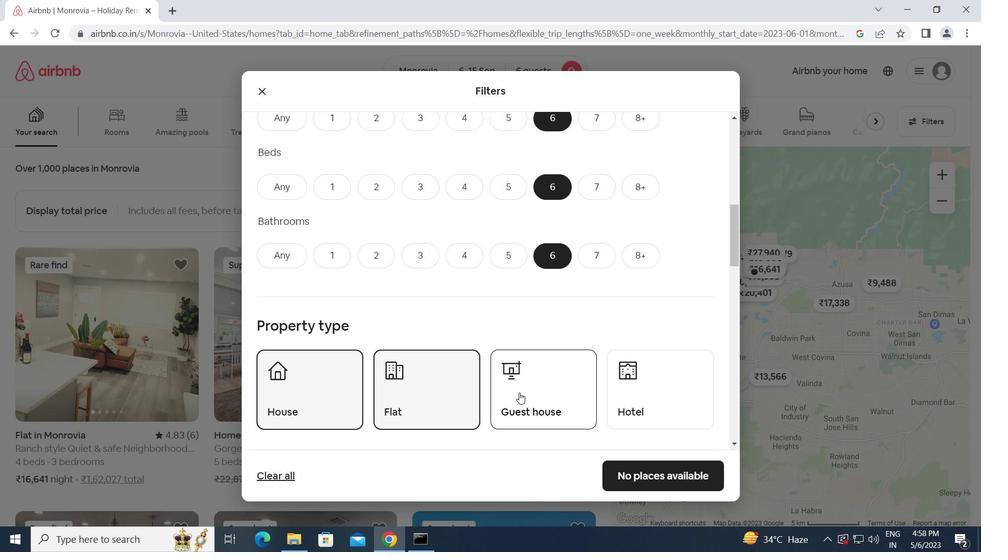 
Action: Mouse moved to (408, 416)
Screenshot: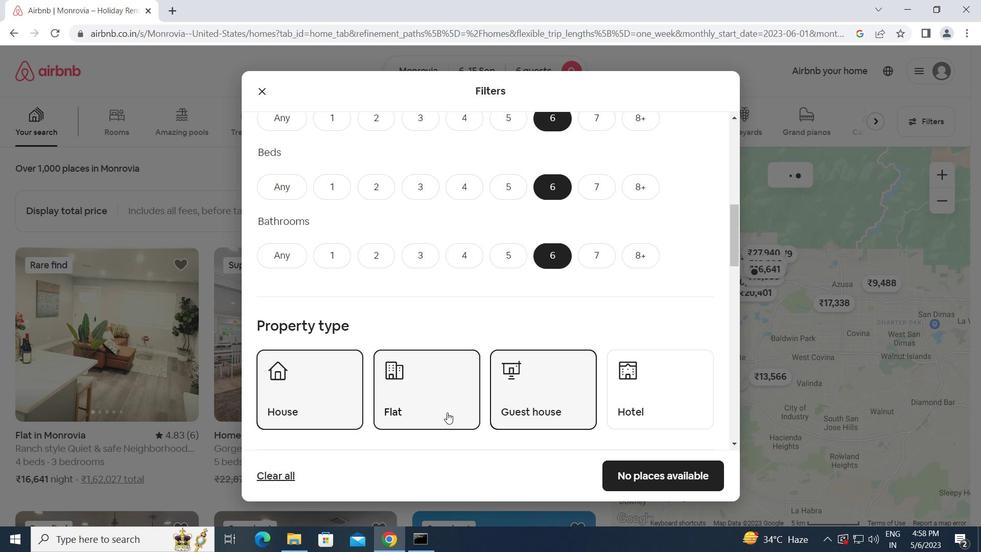 
Action: Mouse scrolled (408, 415) with delta (0, 0)
Screenshot: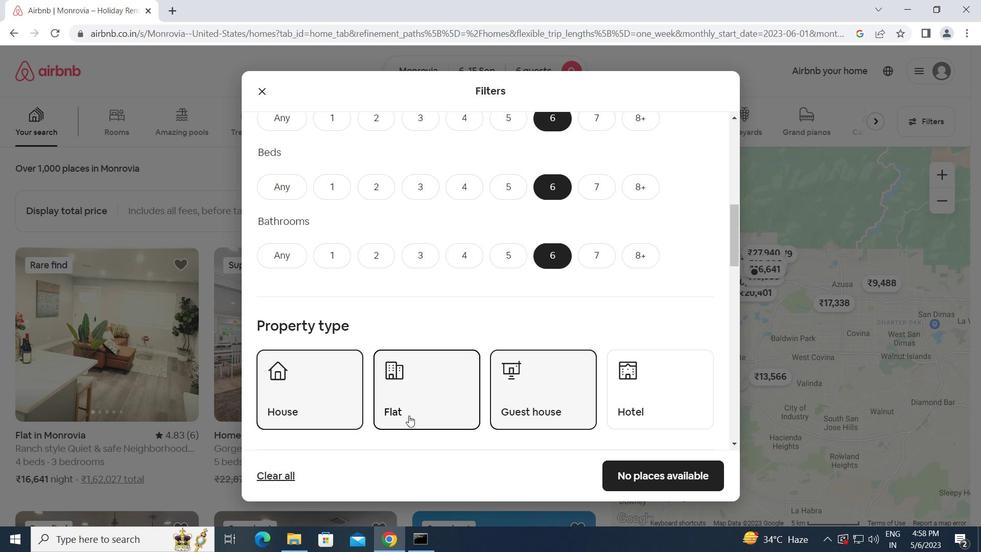 
Action: Mouse scrolled (408, 415) with delta (0, 0)
Screenshot: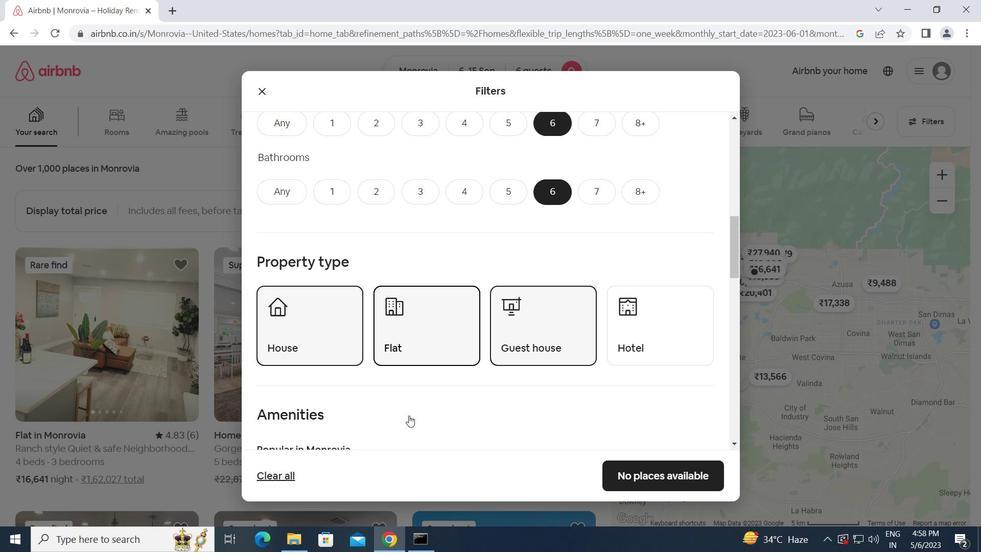 
Action: Mouse scrolled (408, 415) with delta (0, 0)
Screenshot: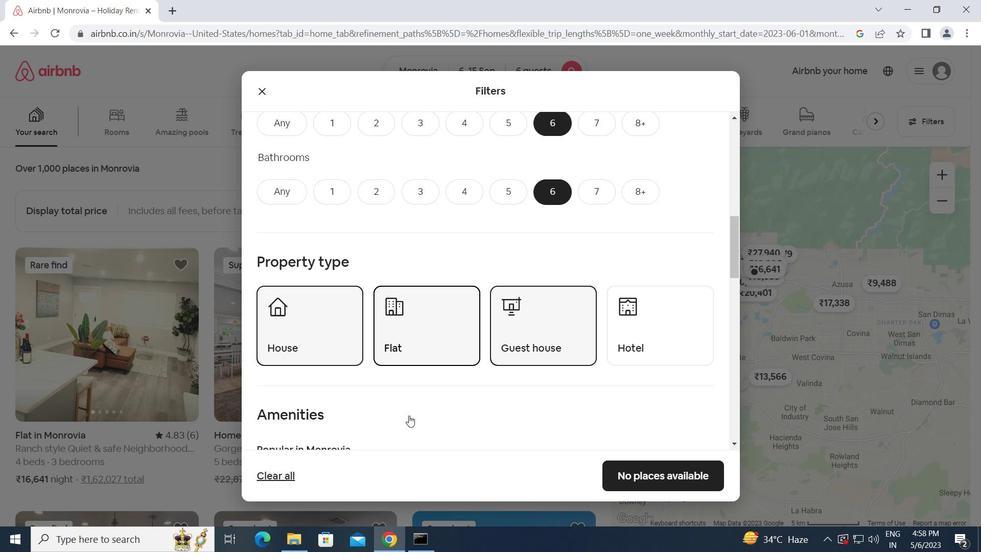 
Action: Mouse scrolled (408, 415) with delta (0, 0)
Screenshot: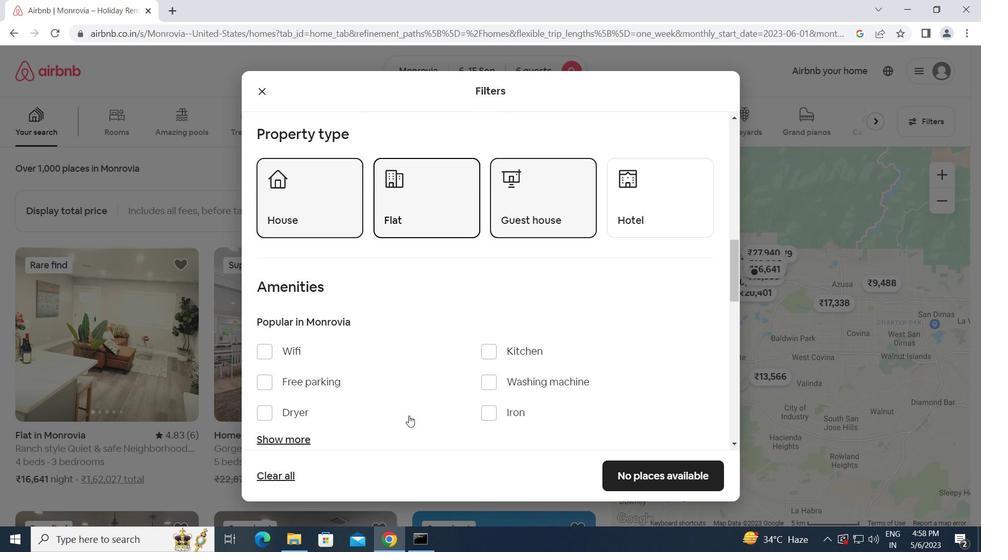 
Action: Mouse scrolled (408, 415) with delta (0, 0)
Screenshot: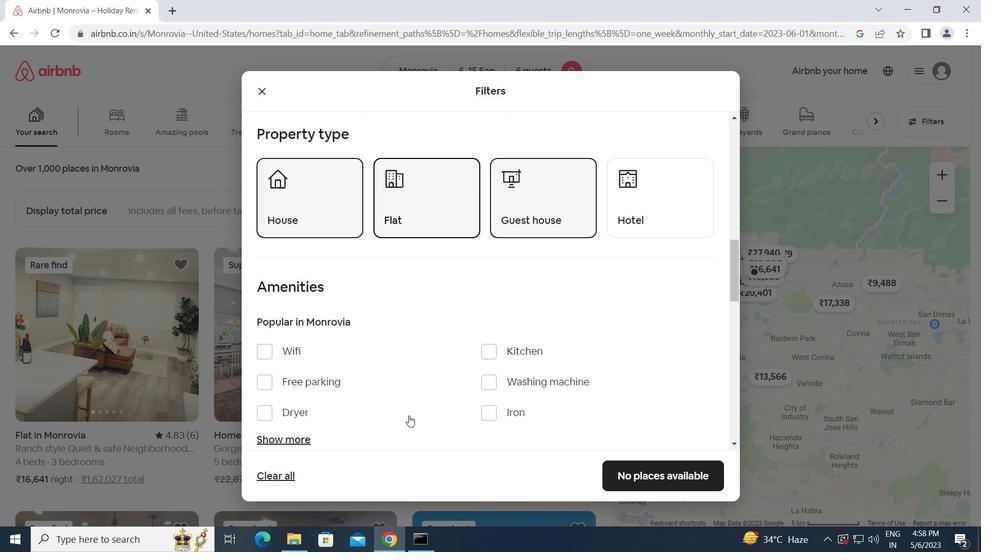 
Action: Mouse moved to (283, 316)
Screenshot: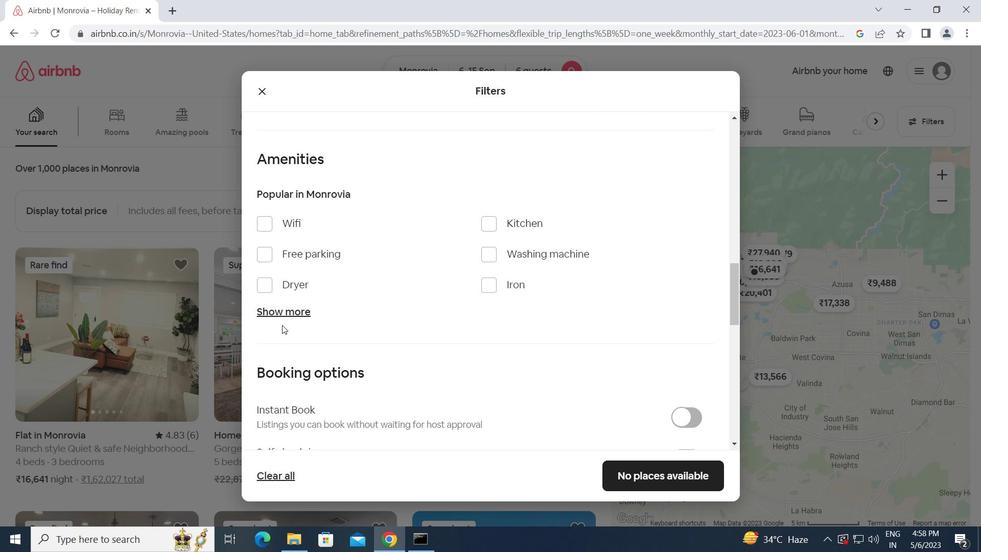 
Action: Mouse pressed left at (283, 316)
Screenshot: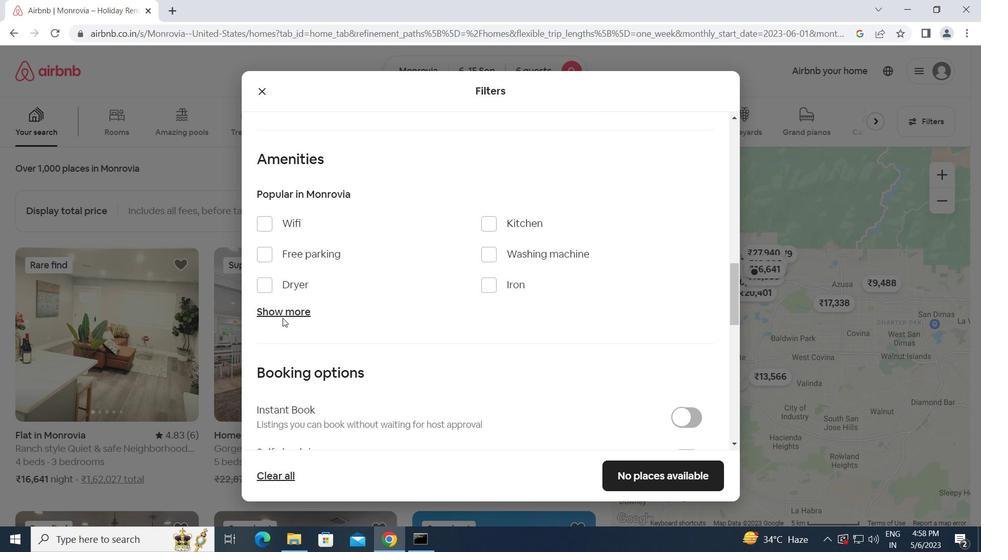 
Action: Mouse moved to (263, 225)
Screenshot: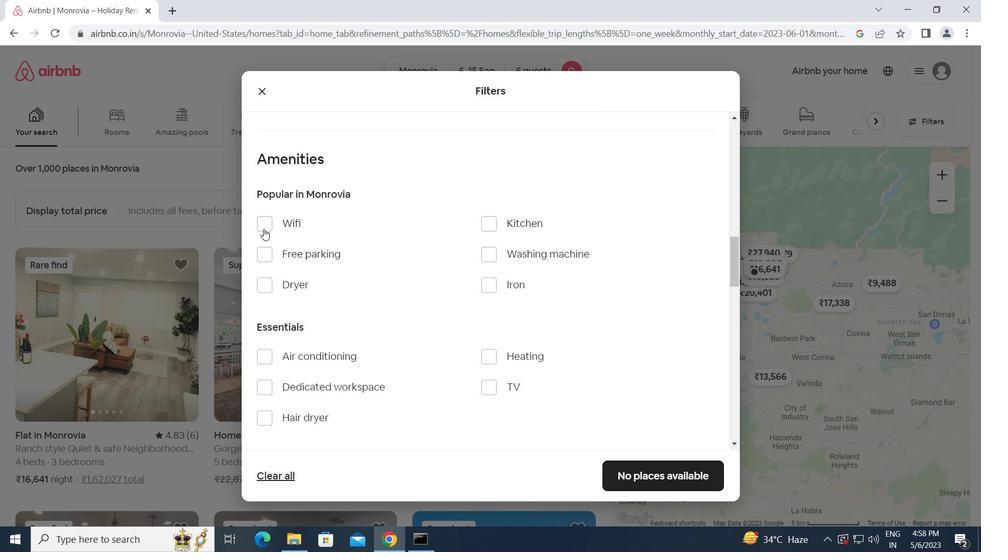 
Action: Mouse pressed left at (263, 225)
Screenshot: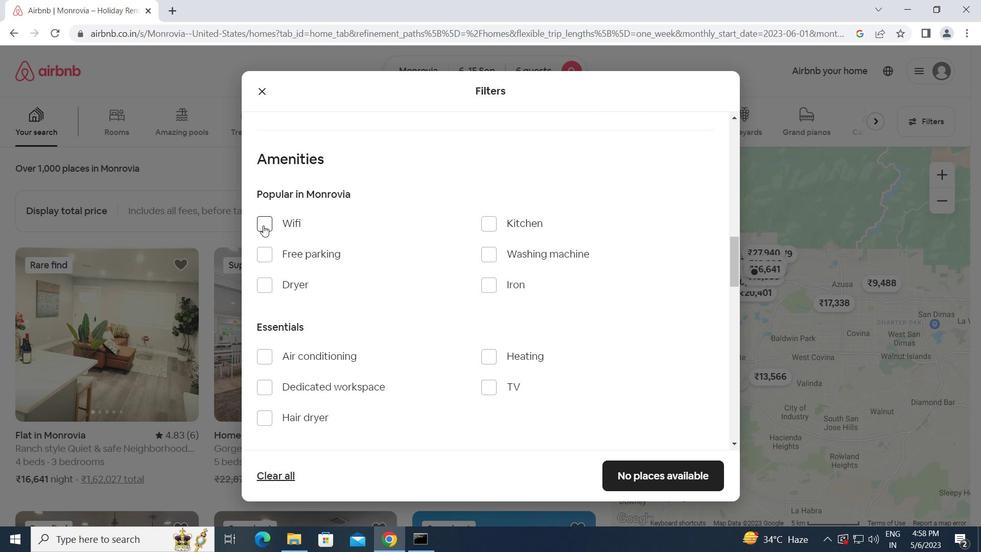 
Action: Mouse moved to (483, 386)
Screenshot: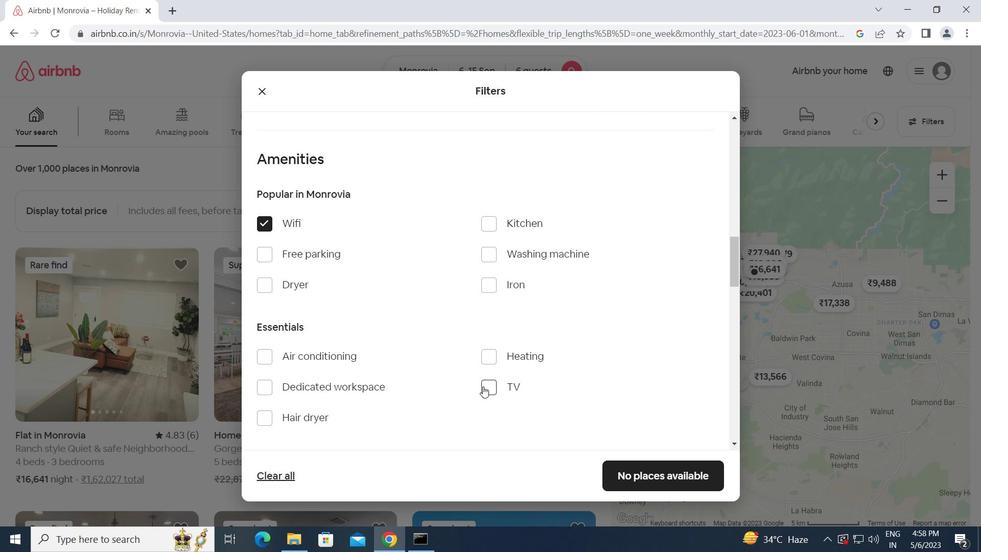 
Action: Mouse pressed left at (483, 386)
Screenshot: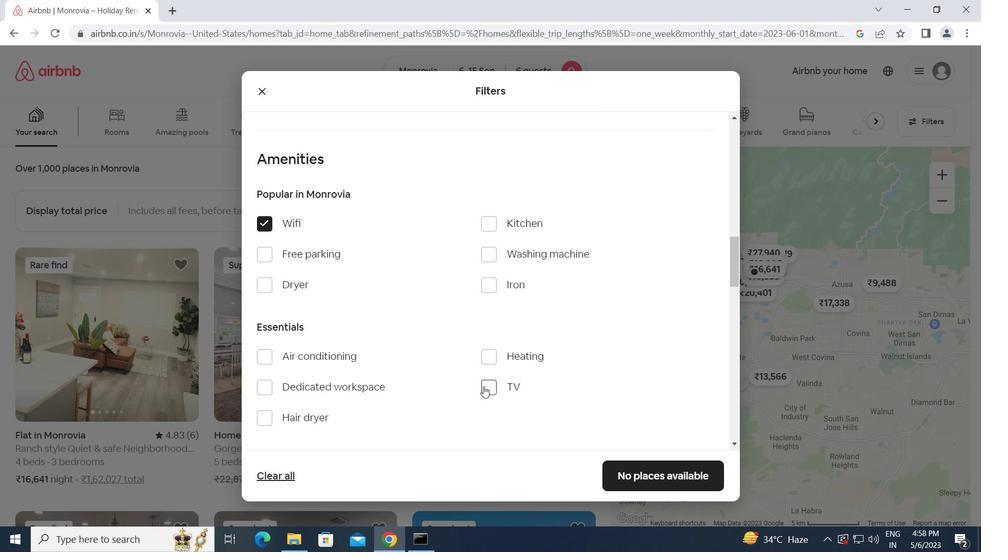 
Action: Mouse moved to (269, 256)
Screenshot: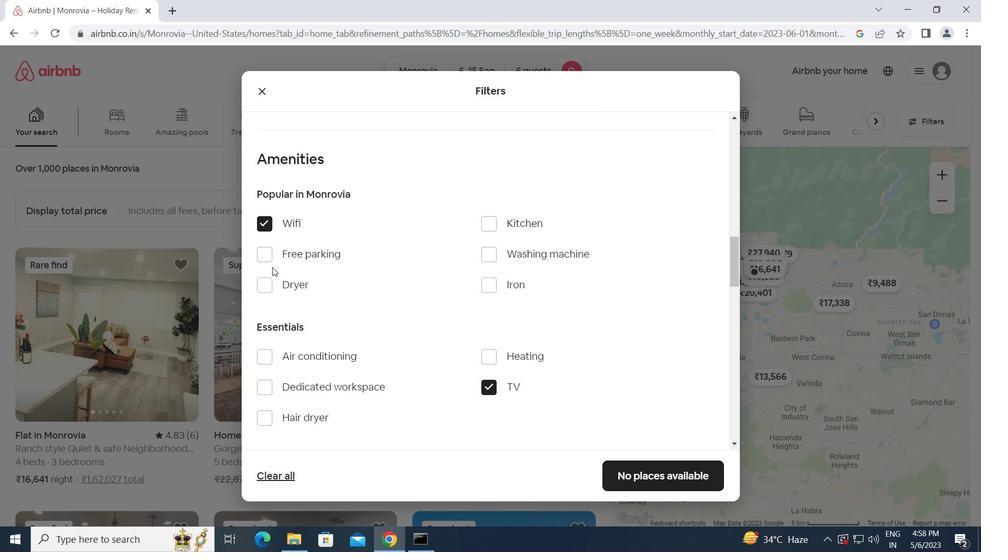 
Action: Mouse pressed left at (269, 256)
Screenshot: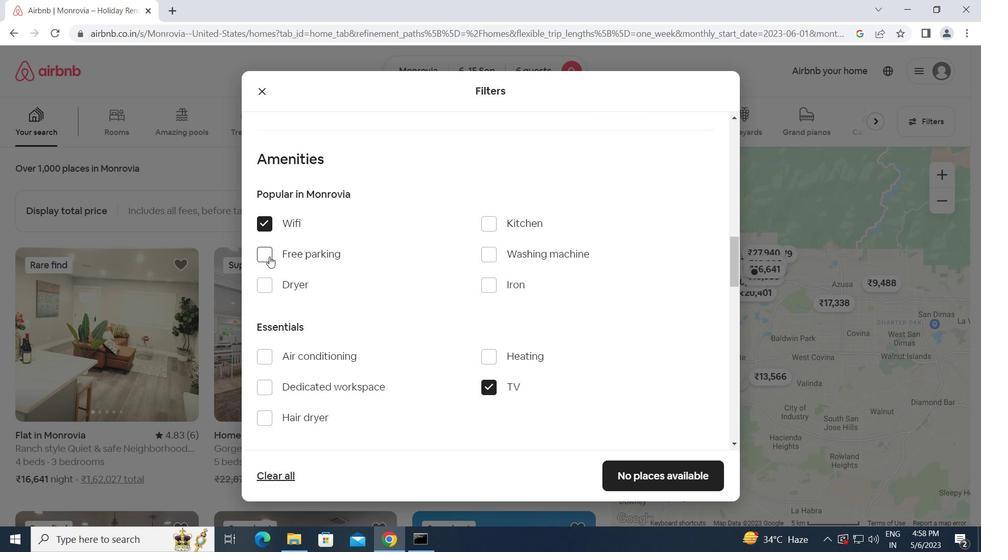 
Action: Mouse moved to (341, 334)
Screenshot: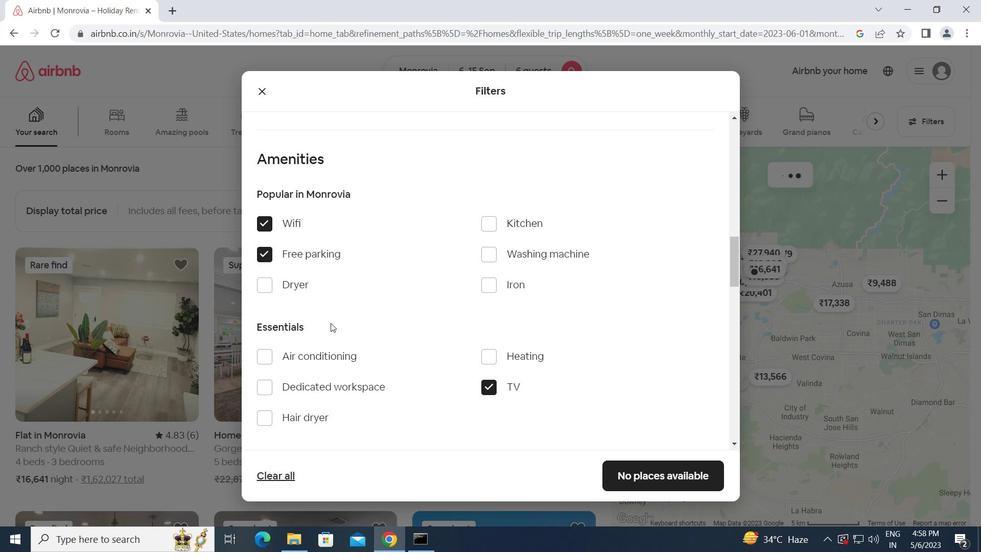
Action: Mouse scrolled (341, 334) with delta (0, 0)
Screenshot: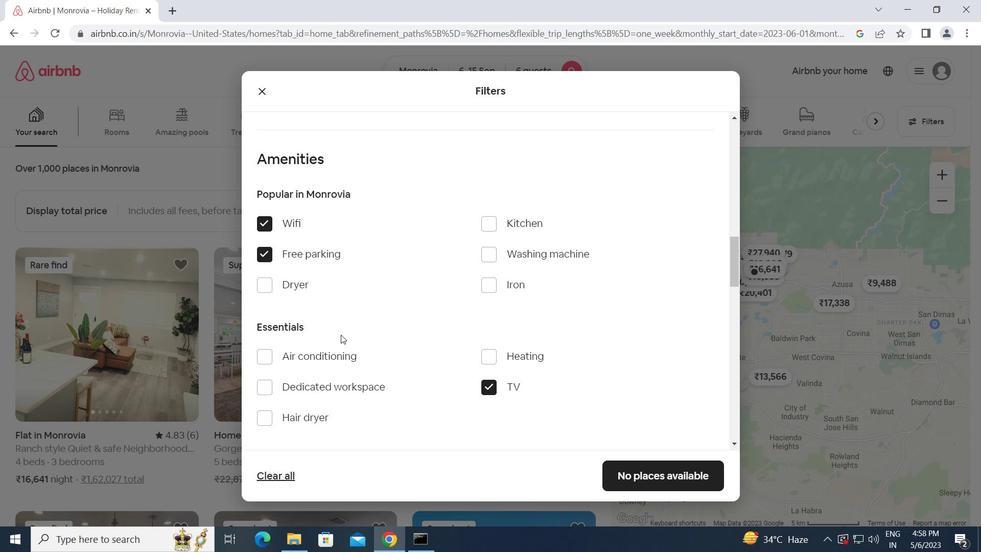 
Action: Mouse scrolled (341, 334) with delta (0, 0)
Screenshot: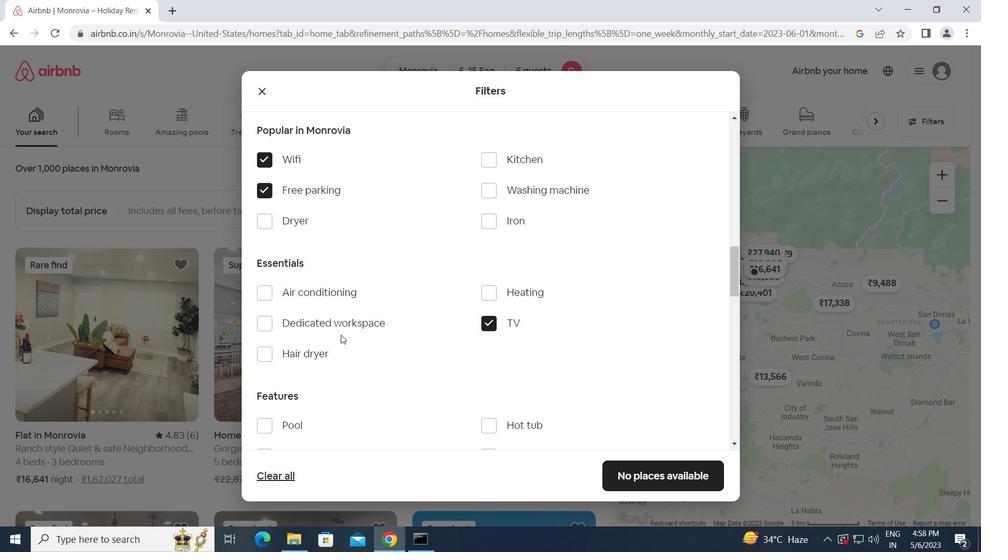 
Action: Mouse scrolled (341, 334) with delta (0, 0)
Screenshot: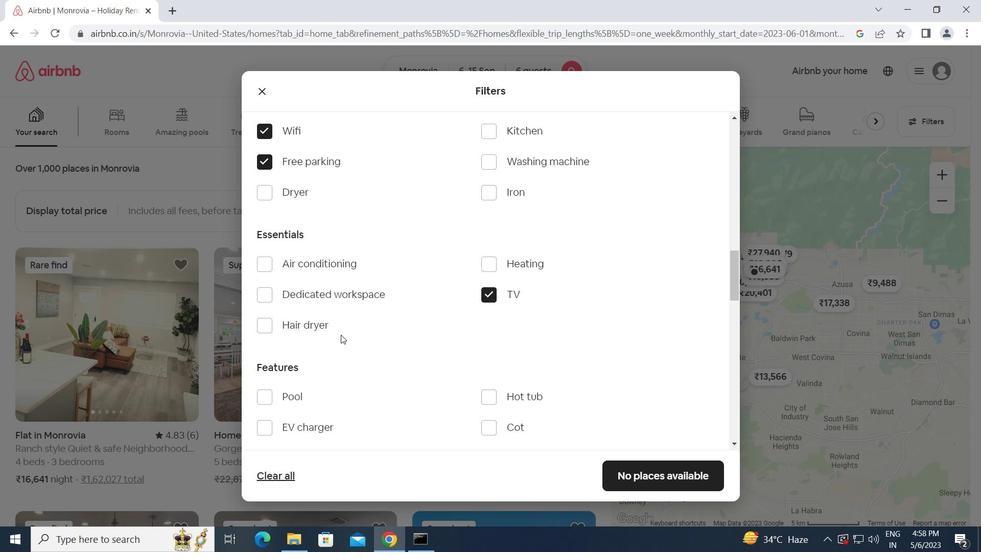 
Action: Mouse moved to (261, 358)
Screenshot: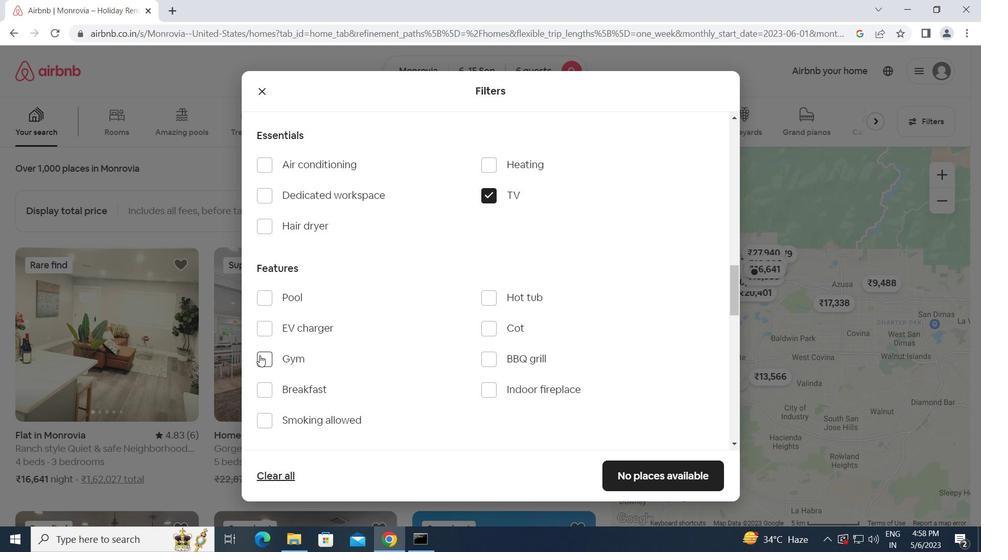 
Action: Mouse pressed left at (261, 358)
Screenshot: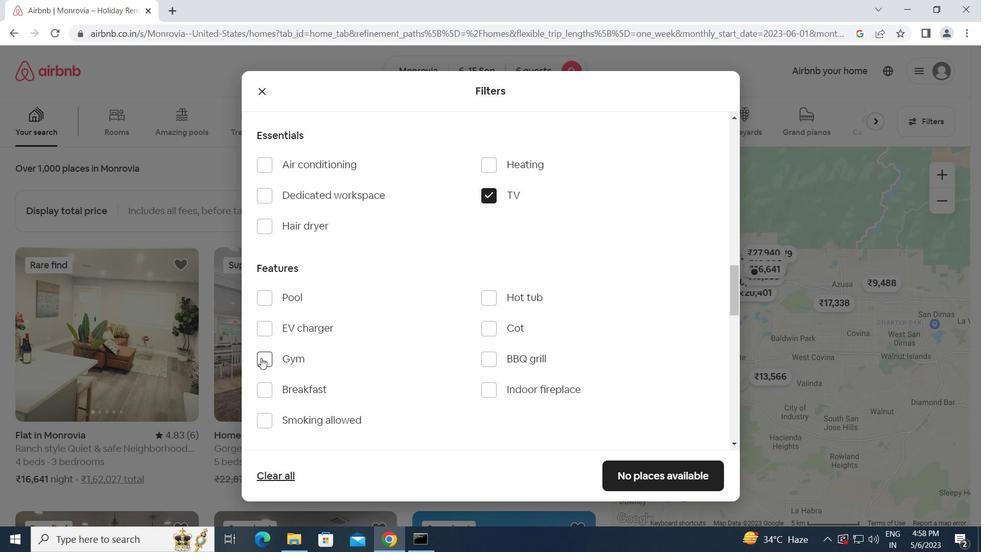 
Action: Mouse moved to (266, 392)
Screenshot: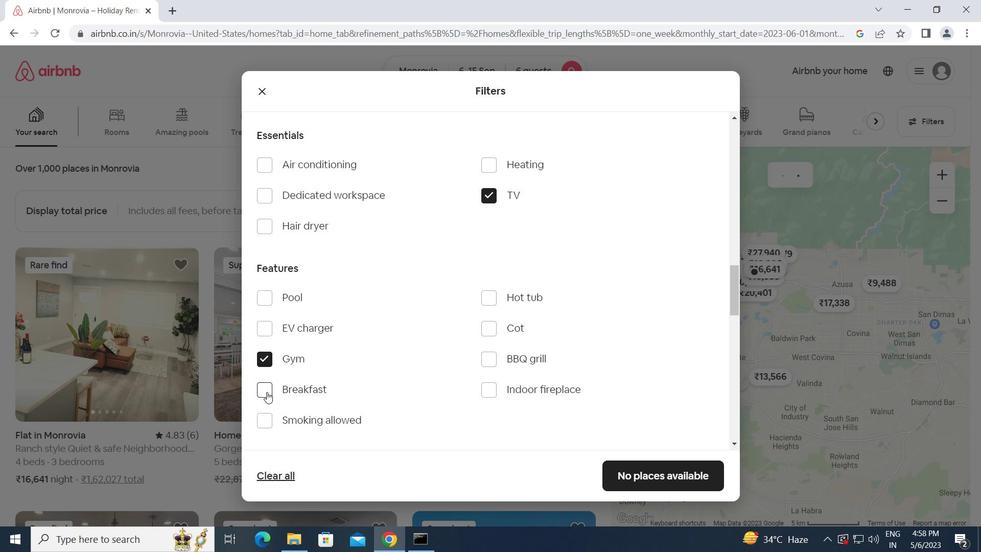 
Action: Mouse pressed left at (266, 392)
Screenshot: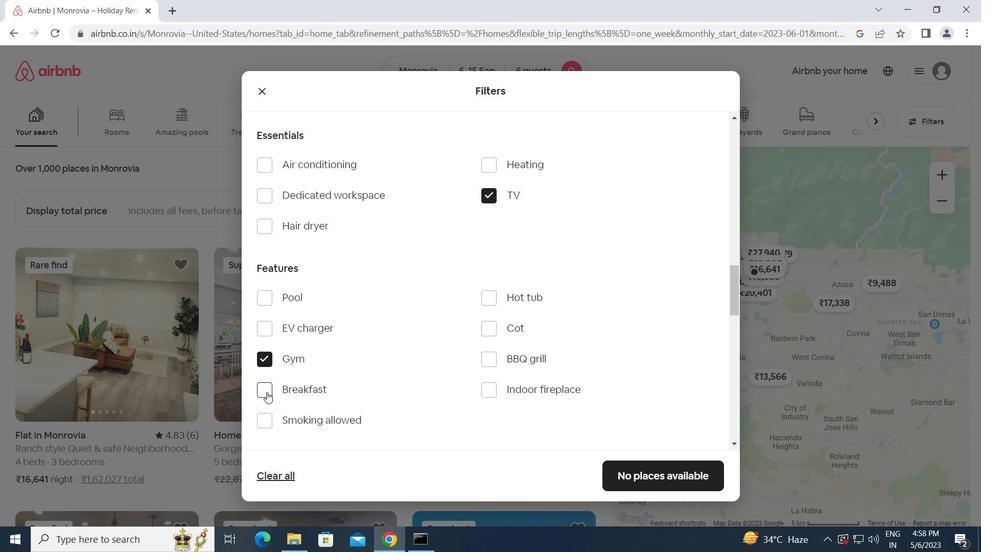 
Action: Mouse moved to (342, 401)
Screenshot: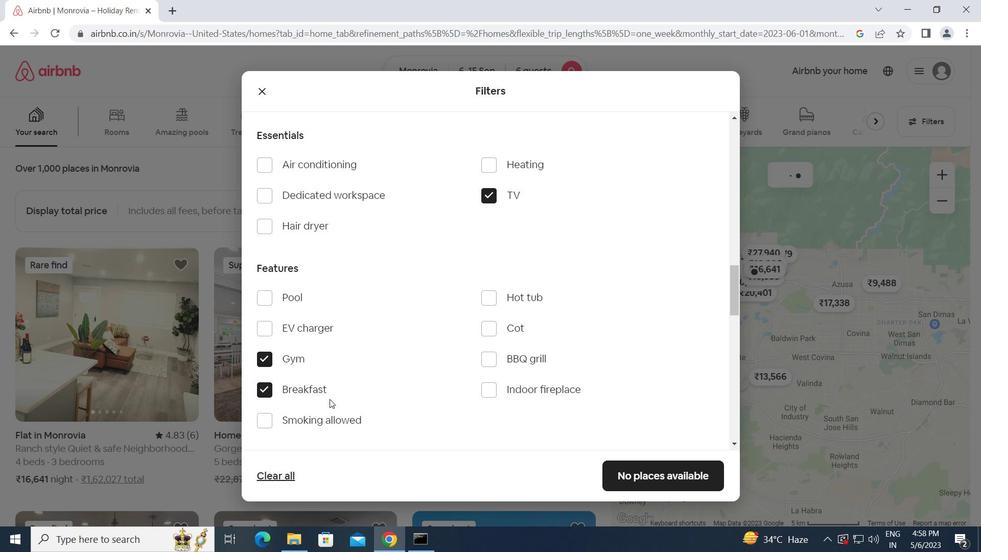 
Action: Mouse scrolled (342, 400) with delta (0, 0)
Screenshot: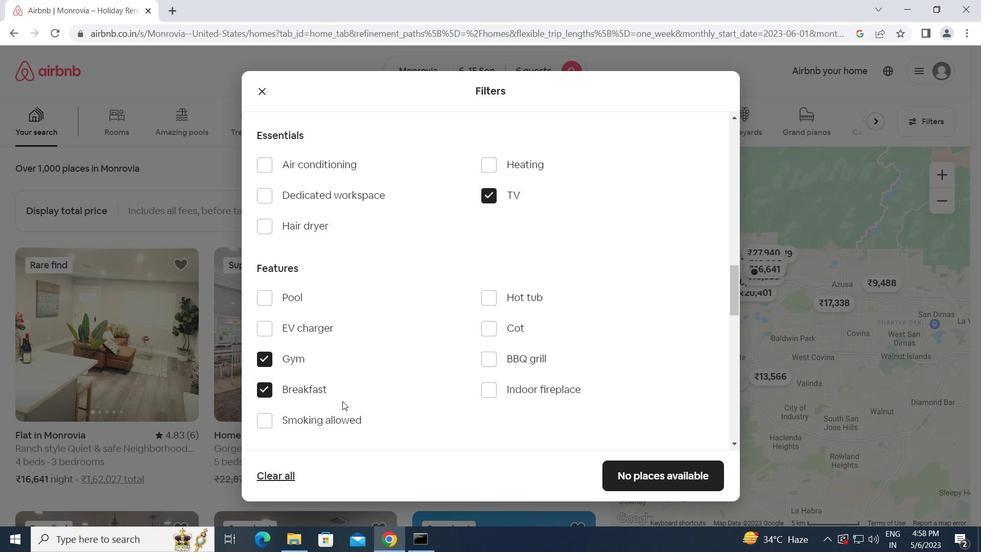 
Action: Mouse moved to (344, 401)
Screenshot: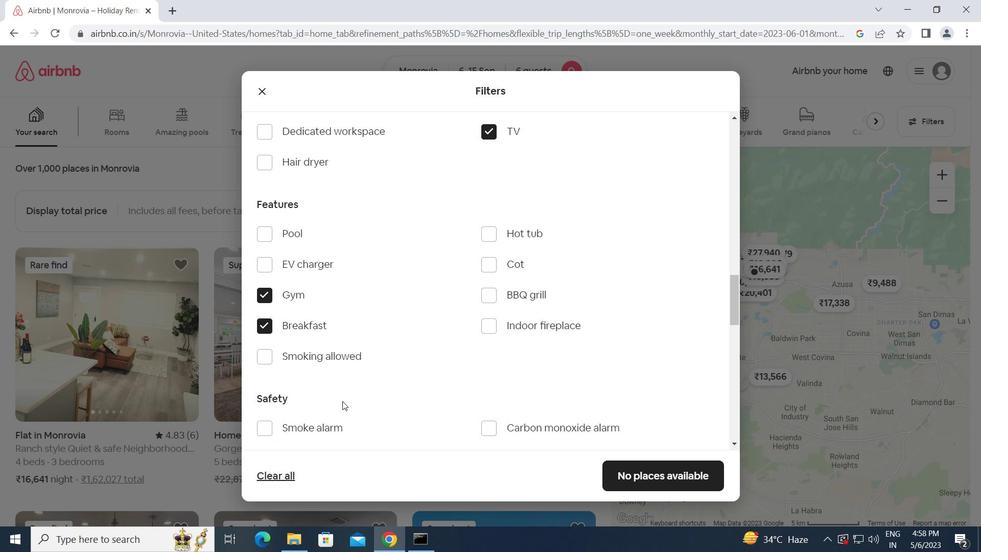 
Action: Mouse scrolled (344, 400) with delta (0, 0)
Screenshot: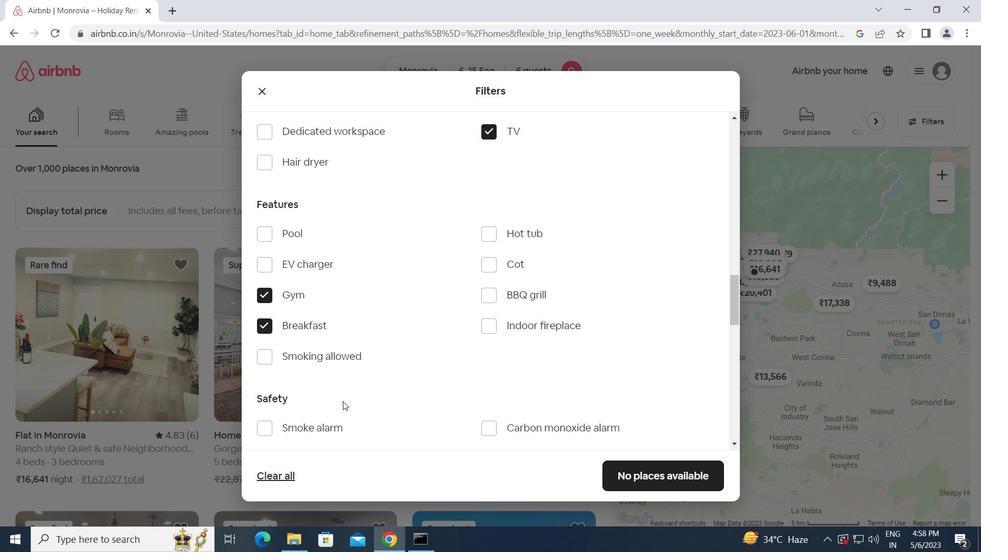 
Action: Mouse scrolled (344, 400) with delta (0, 0)
Screenshot: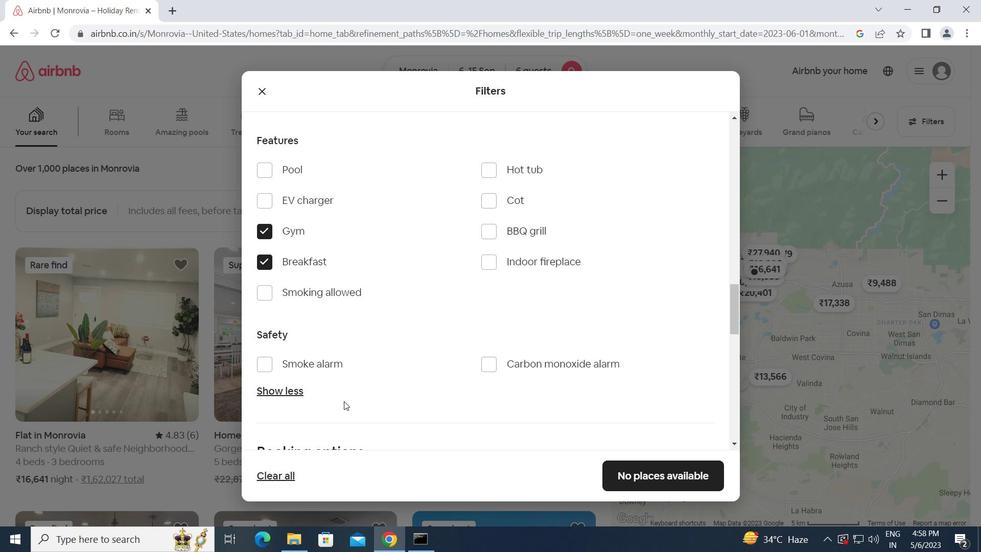 
Action: Mouse scrolled (344, 400) with delta (0, 0)
Screenshot: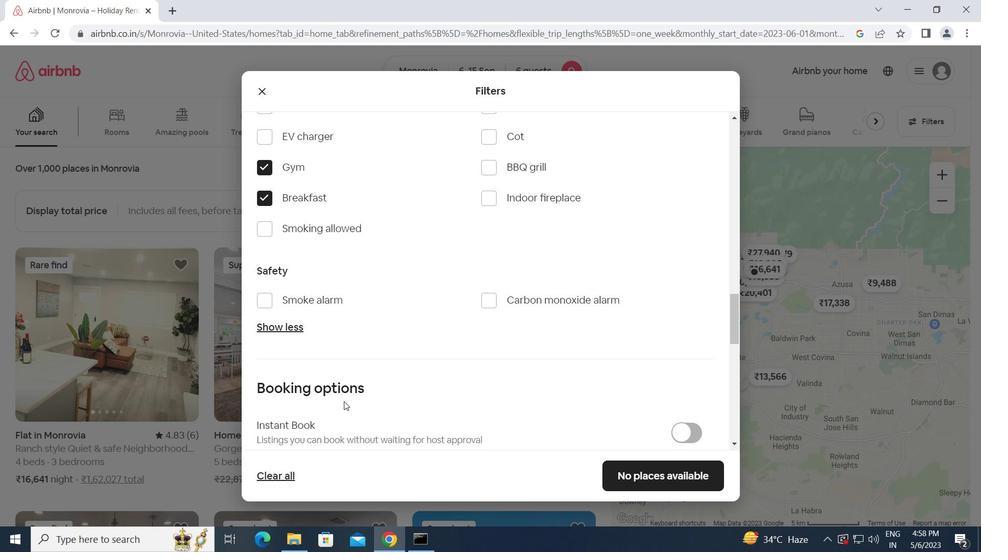 
Action: Mouse scrolled (344, 400) with delta (0, 0)
Screenshot: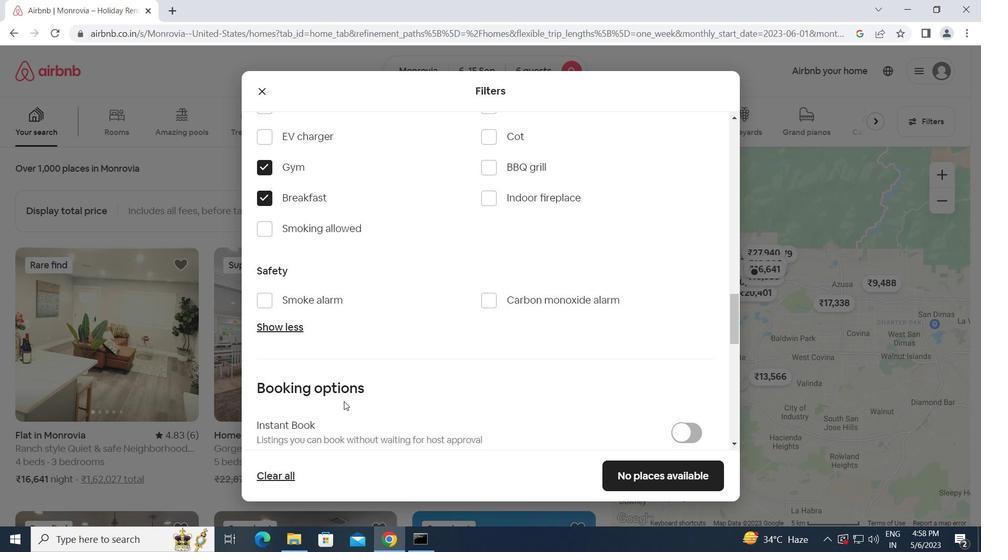 
Action: Mouse moved to (680, 350)
Screenshot: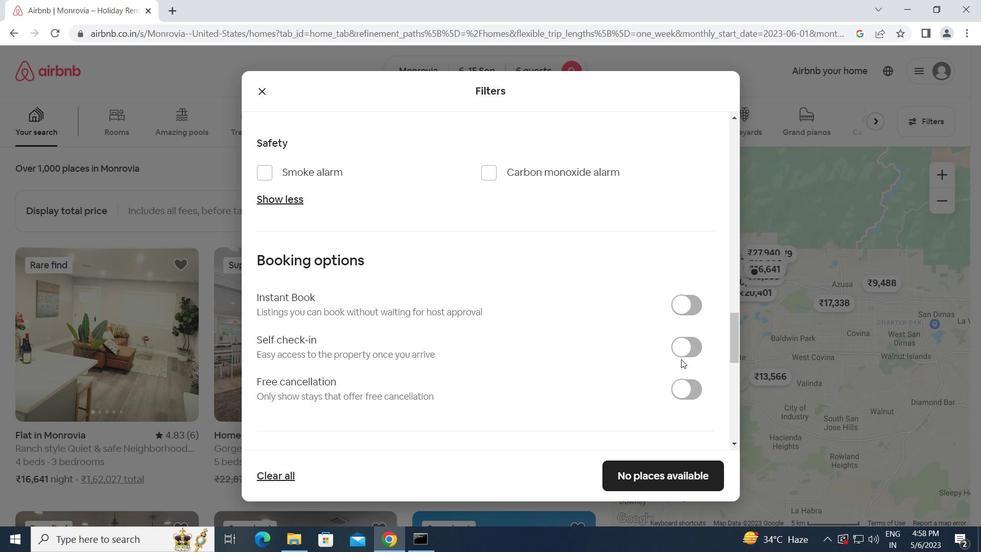 
Action: Mouse pressed left at (680, 350)
Screenshot: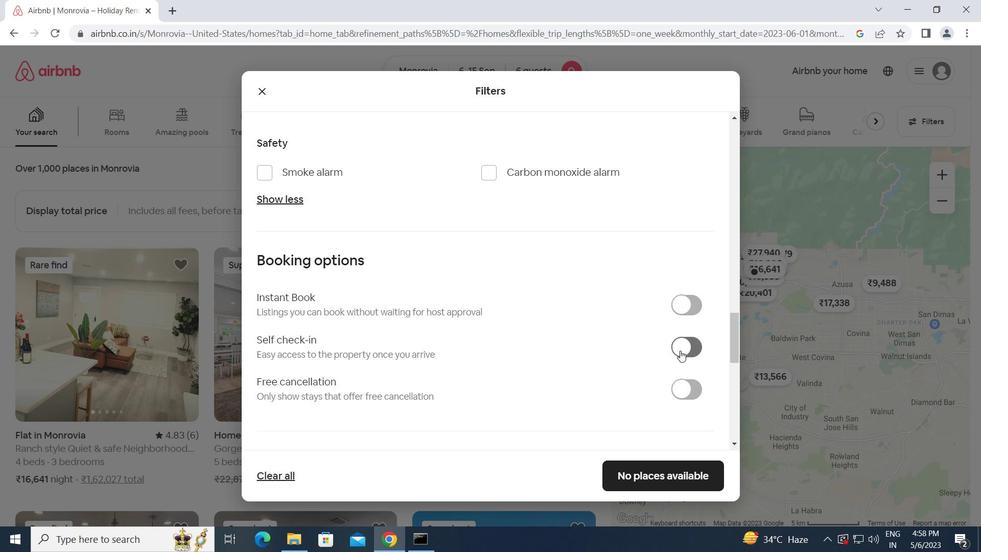 
Action: Mouse moved to (480, 416)
Screenshot: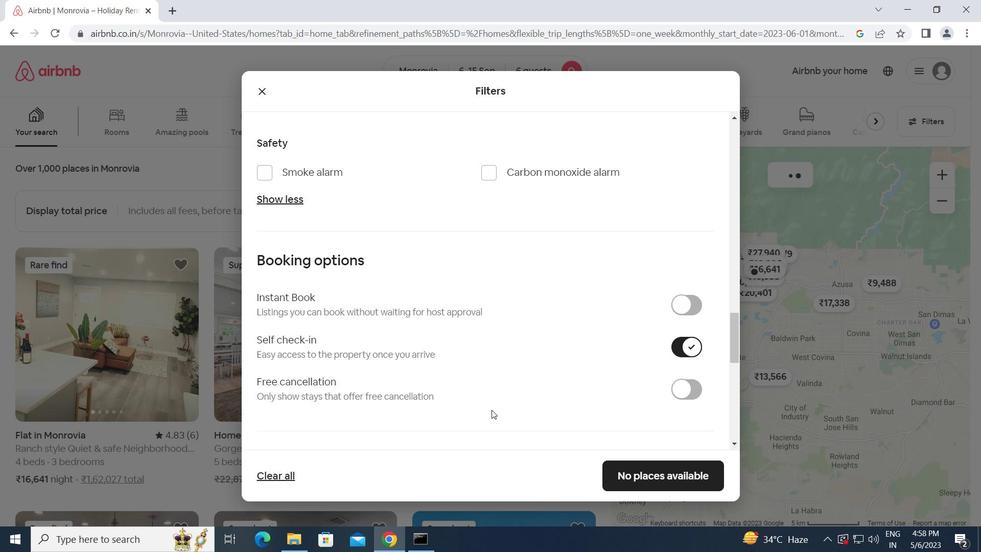 
Action: Mouse scrolled (480, 416) with delta (0, 0)
Screenshot: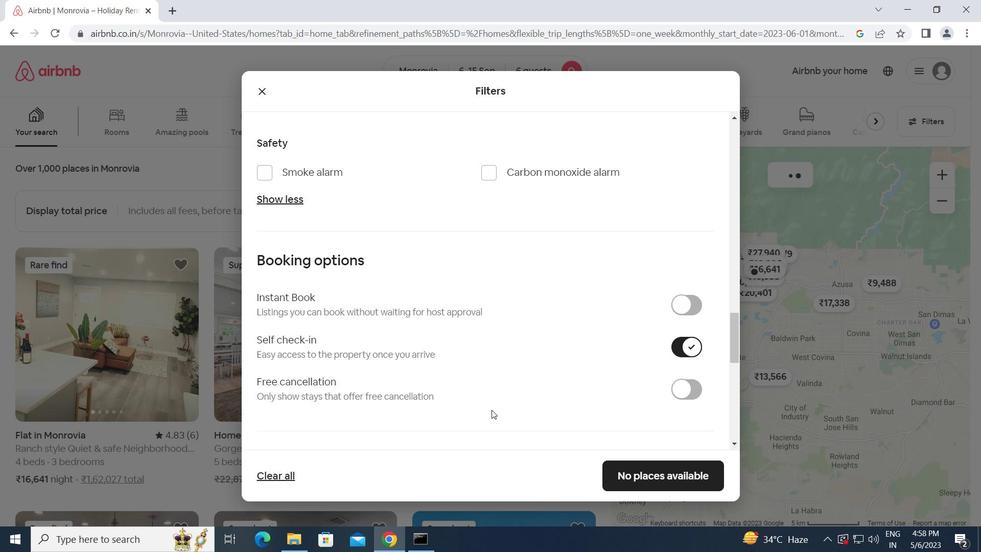 
Action: Mouse moved to (479, 417)
Screenshot: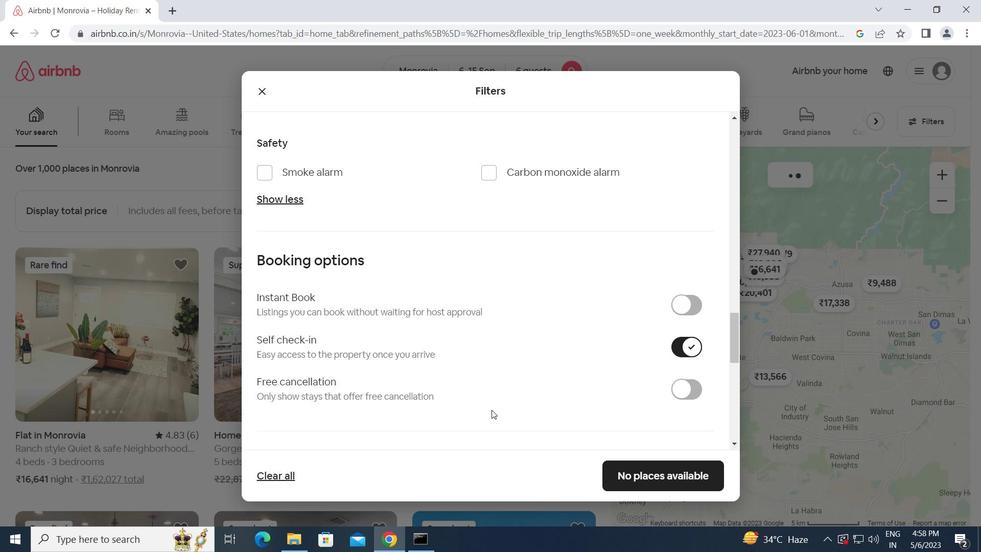 
Action: Mouse scrolled (479, 416) with delta (0, 0)
Screenshot: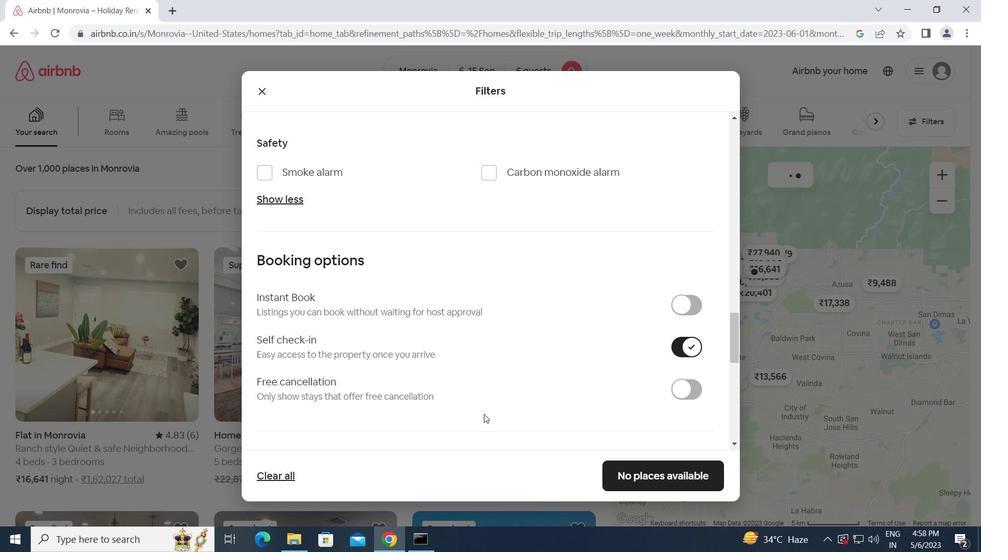 
Action: Mouse scrolled (479, 416) with delta (0, 0)
Screenshot: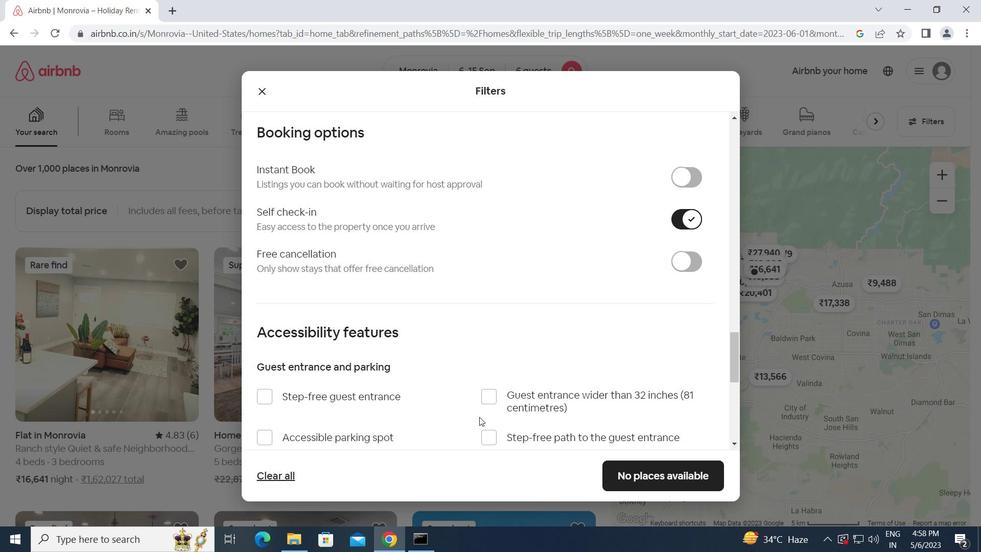 
Action: Mouse scrolled (479, 416) with delta (0, 0)
Screenshot: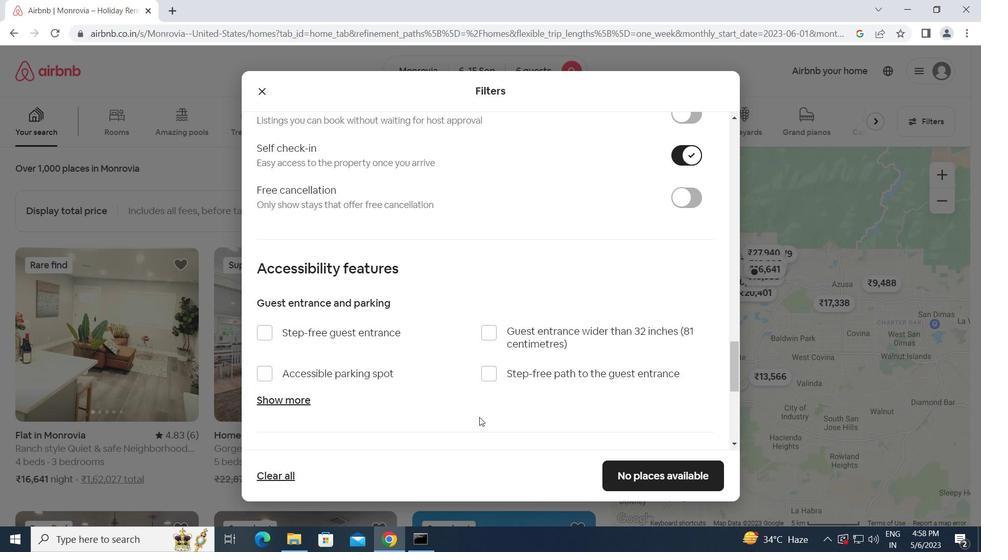 
Action: Mouse scrolled (479, 416) with delta (0, 0)
Screenshot: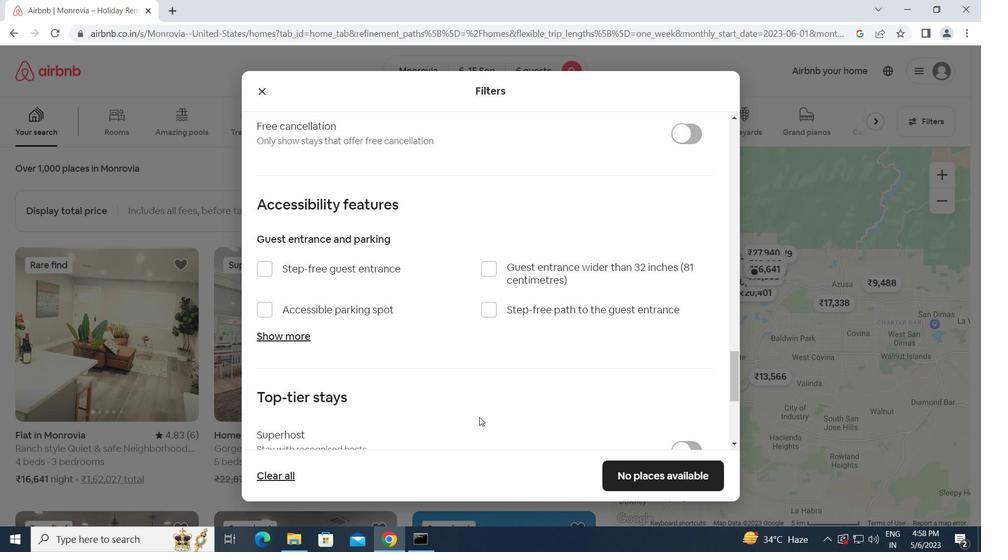 
Action: Mouse scrolled (479, 416) with delta (0, 0)
Screenshot: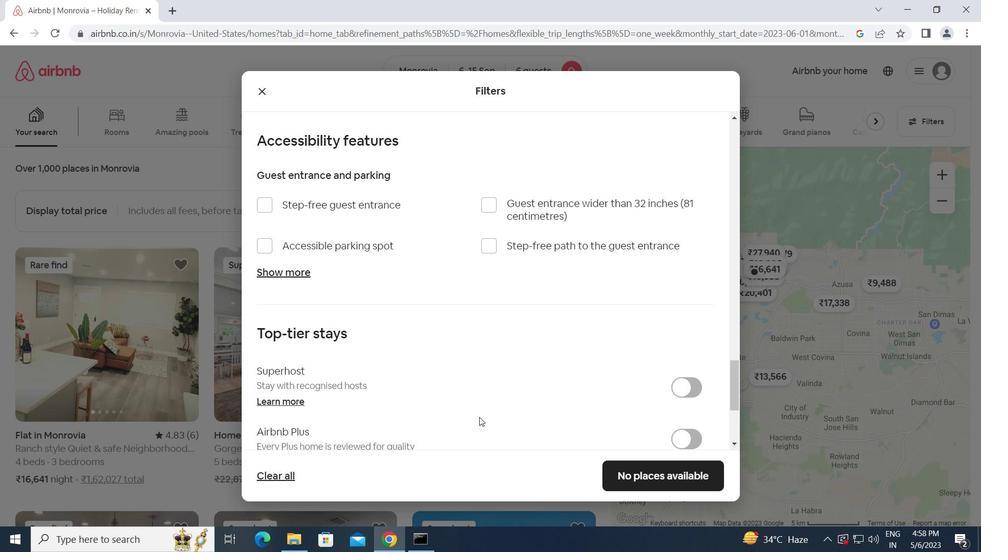 
Action: Mouse scrolled (479, 416) with delta (0, 0)
Screenshot: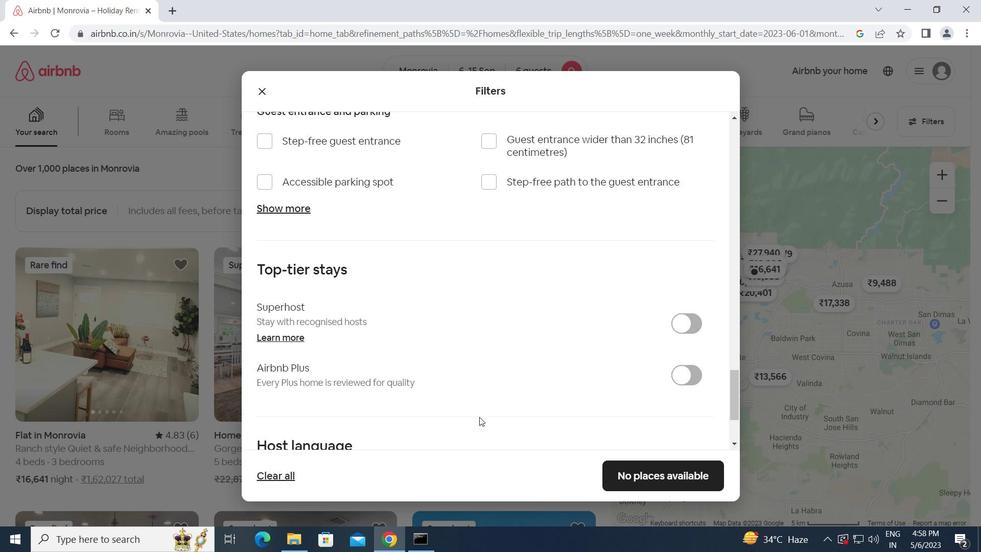 
Action: Mouse scrolled (479, 416) with delta (0, 0)
Screenshot: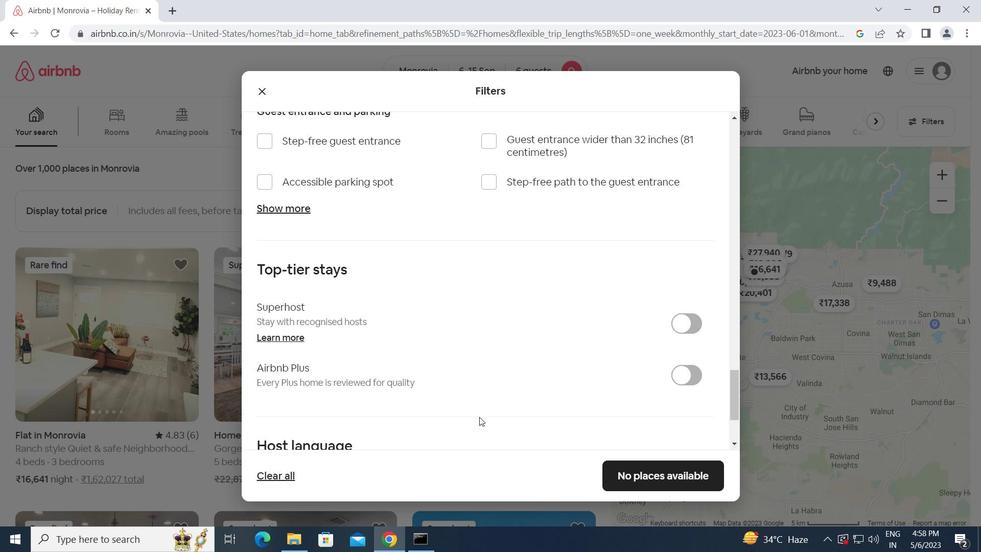 
Action: Mouse moved to (268, 359)
Screenshot: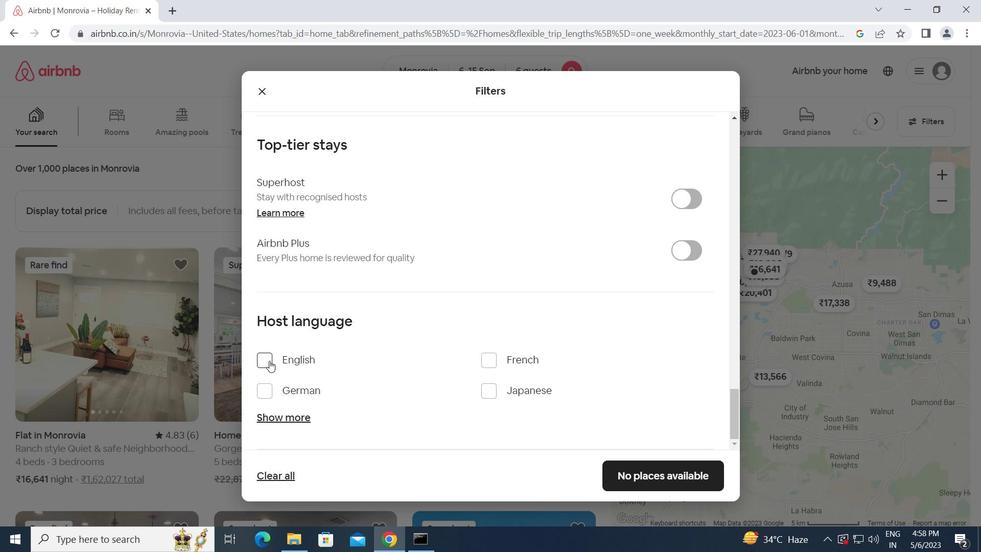 
Action: Mouse pressed left at (268, 359)
Screenshot: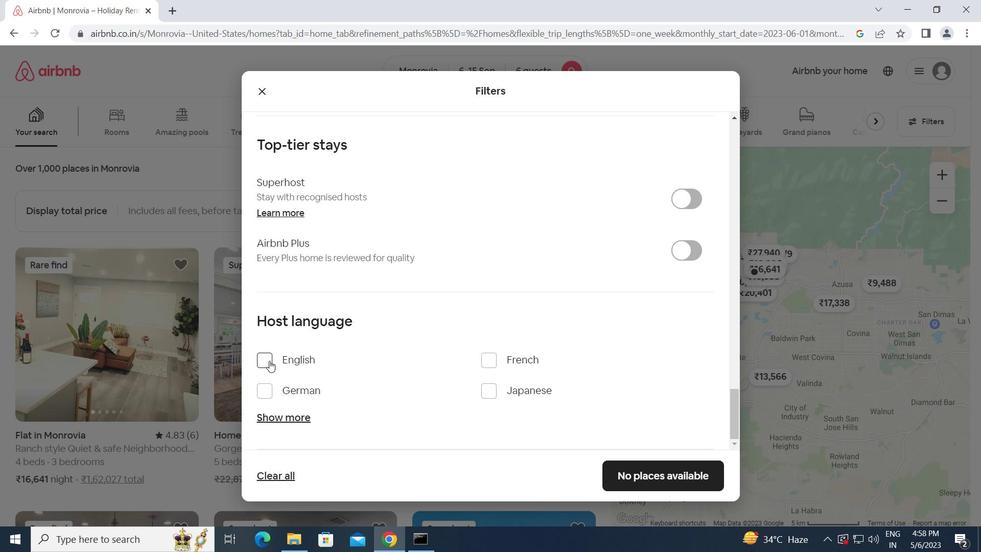 
Action: Mouse moved to (625, 468)
Screenshot: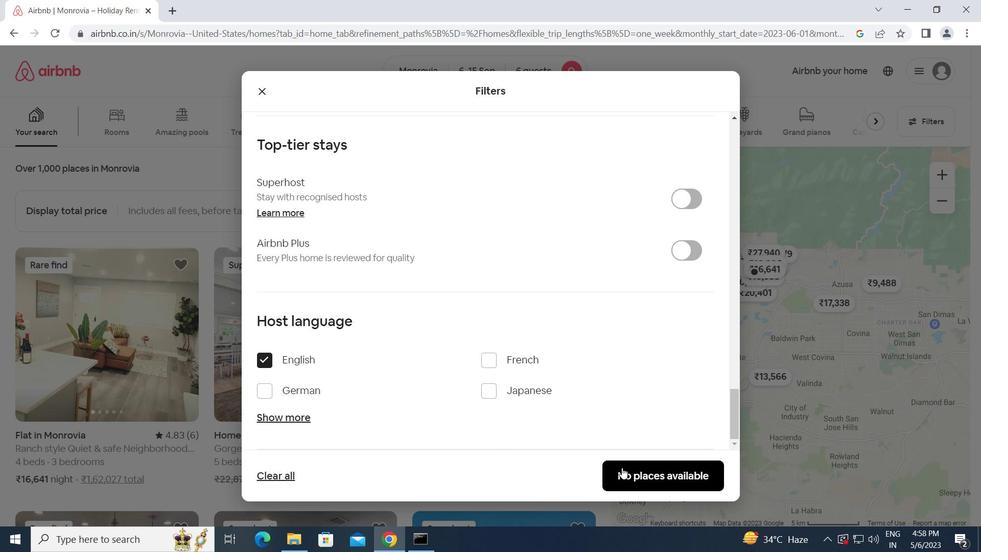 
Action: Mouse pressed left at (625, 468)
Screenshot: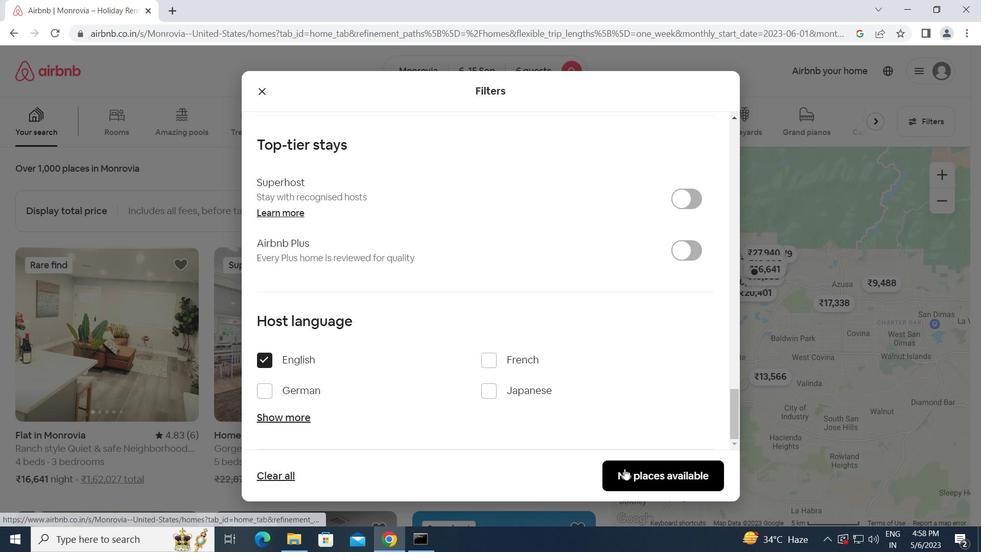 
Action: Mouse moved to (623, 468)
Screenshot: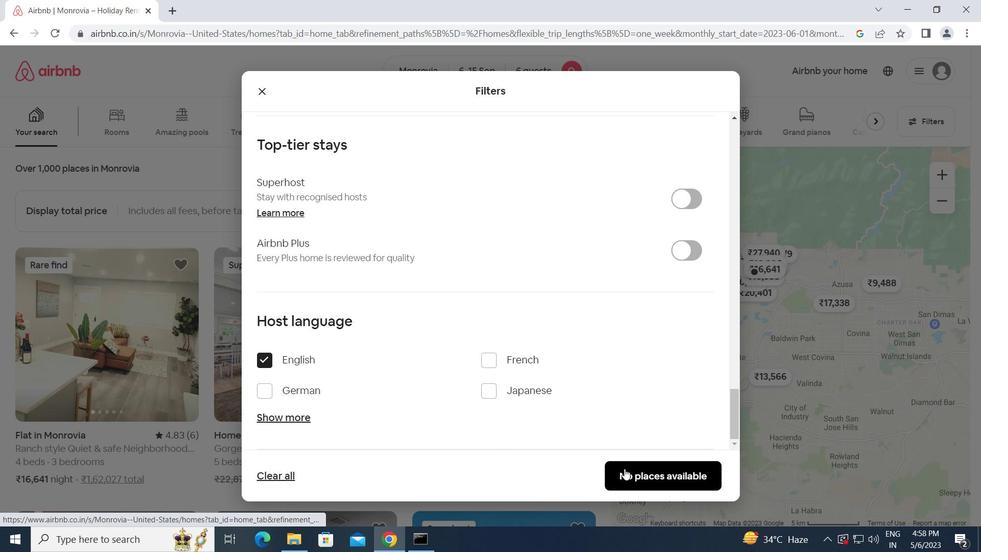 
